 Task: Find connections with filter location Nanchang with filter topic #homeofficewith filter profile language English with filter current company Punjab National Bank with filter school Shanmugha Arts, Science, Technology and Research Academy with filter industry Biotechnology Research with filter service category User Experience Writing with filter keywords title Customer Support
Action: Mouse moved to (329, 218)
Screenshot: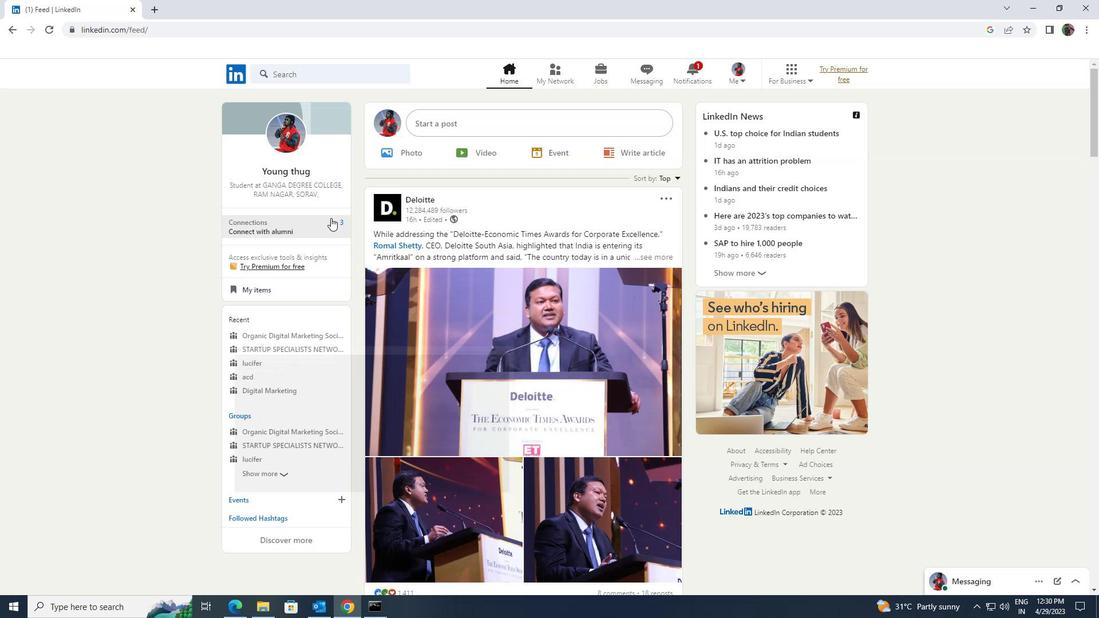 
Action: Mouse pressed left at (329, 218)
Screenshot: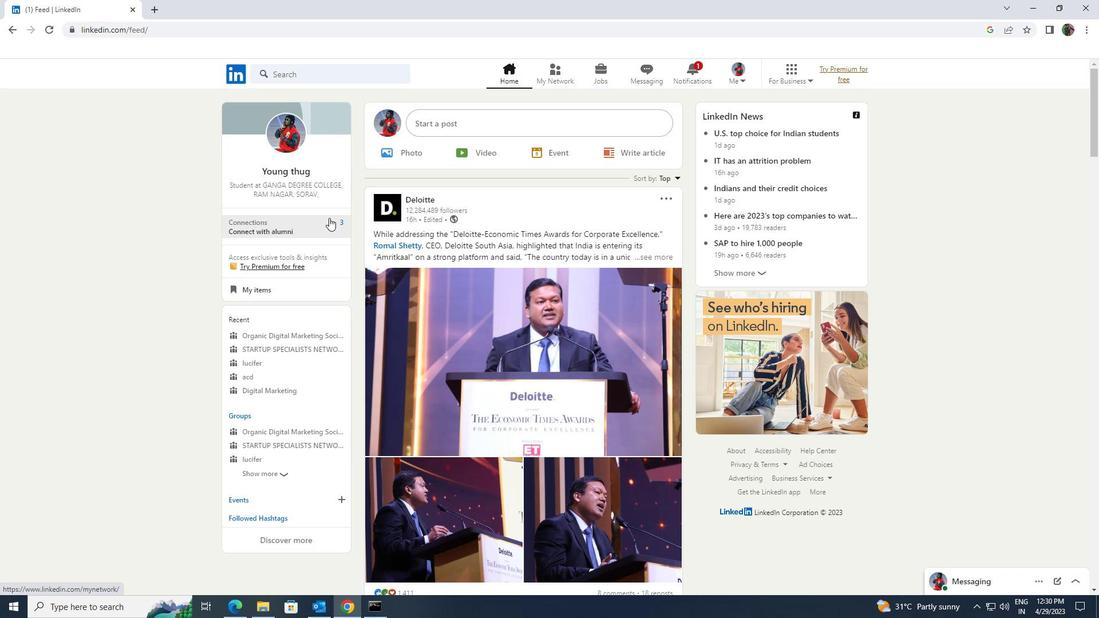 
Action: Mouse moved to (344, 142)
Screenshot: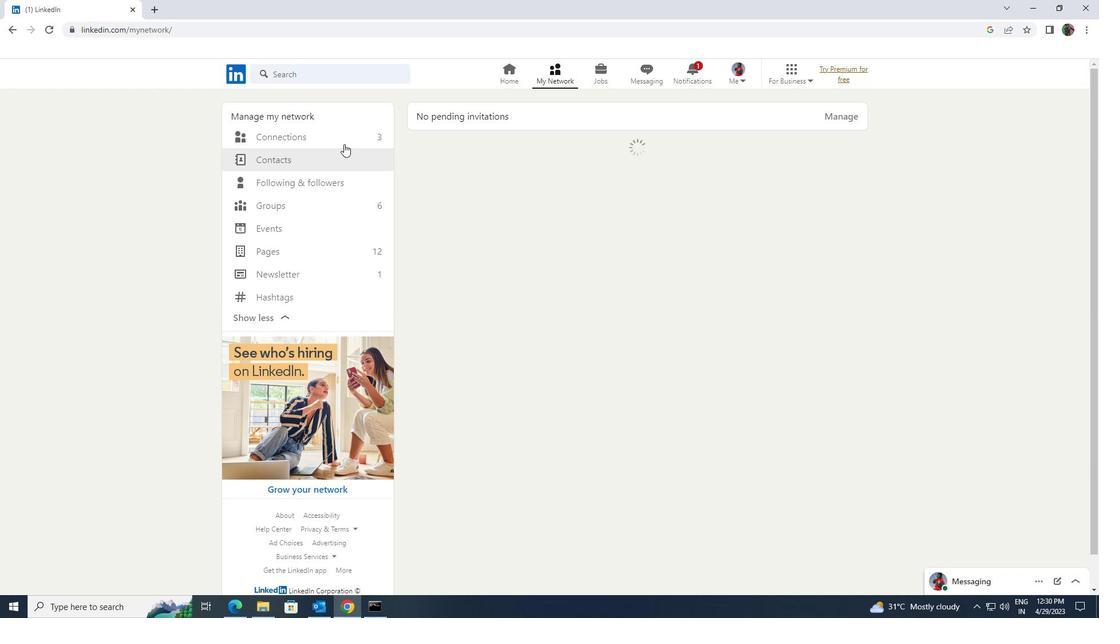 
Action: Mouse pressed left at (344, 142)
Screenshot: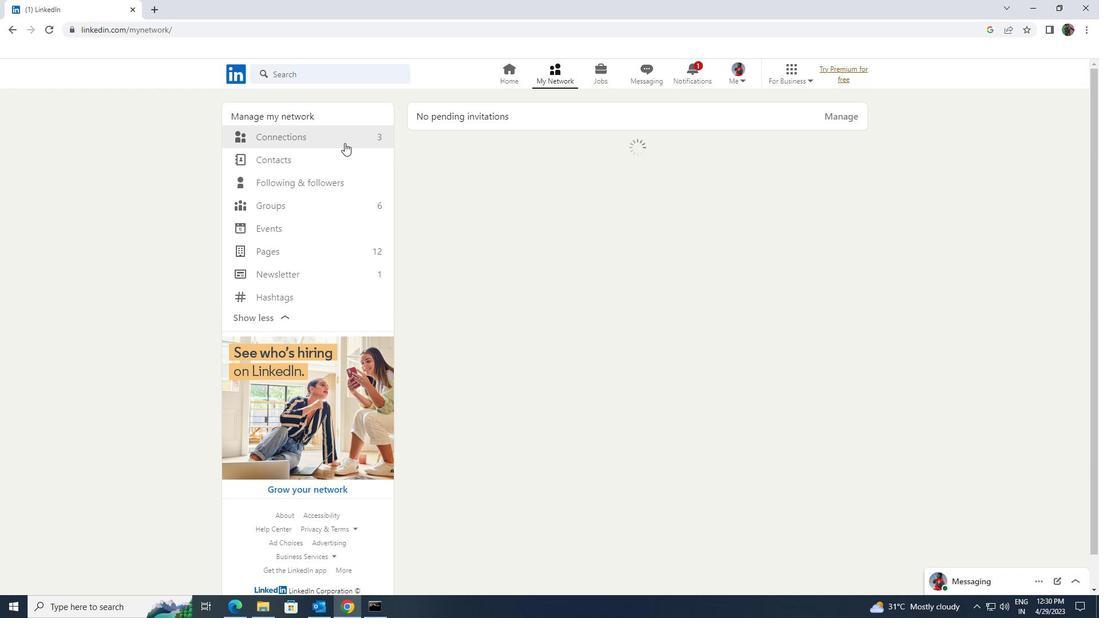
Action: Mouse moved to (612, 139)
Screenshot: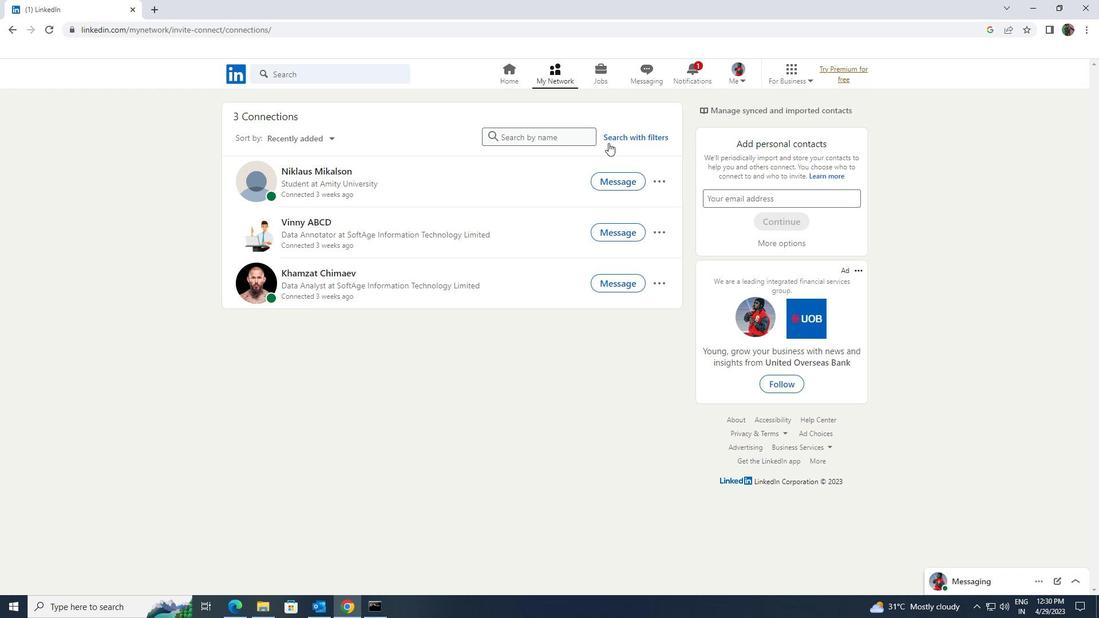 
Action: Mouse pressed left at (612, 139)
Screenshot: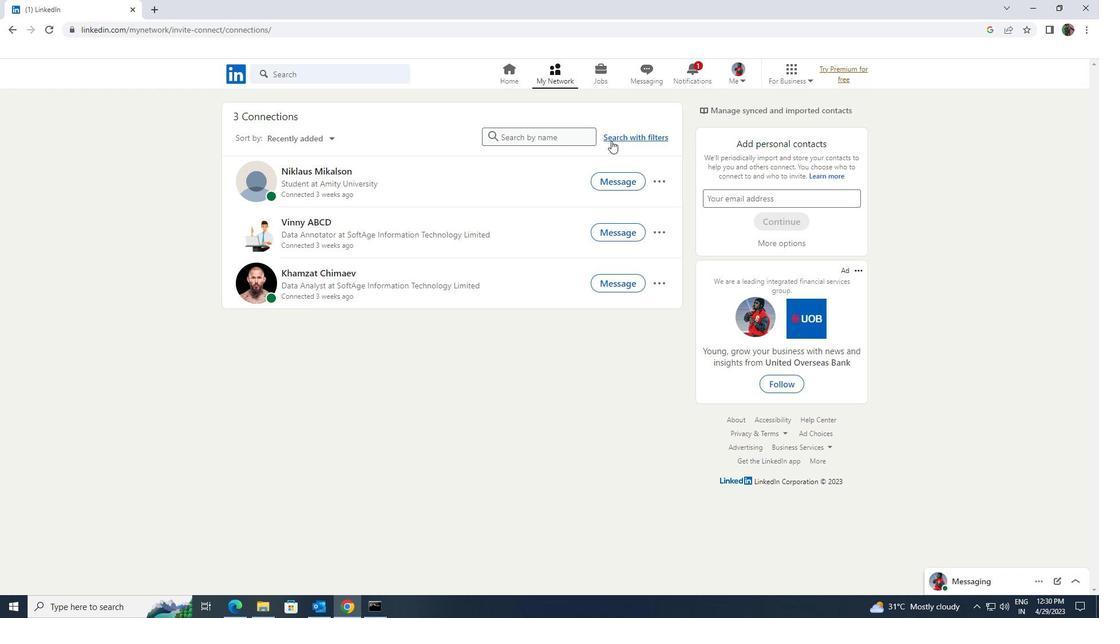 
Action: Mouse moved to (587, 104)
Screenshot: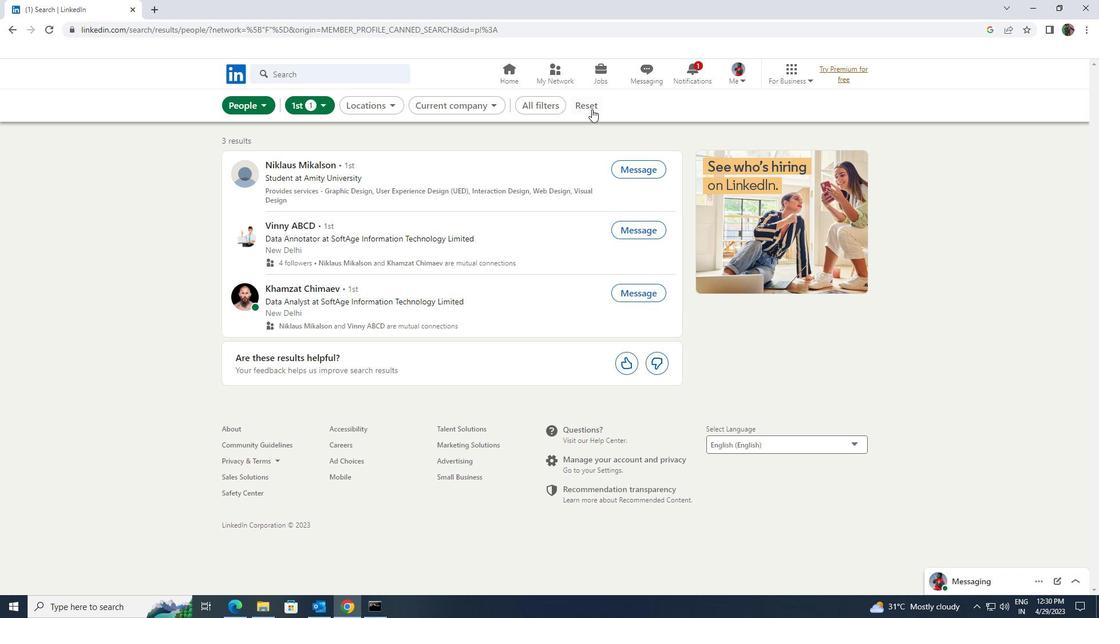 
Action: Mouse pressed left at (587, 104)
Screenshot: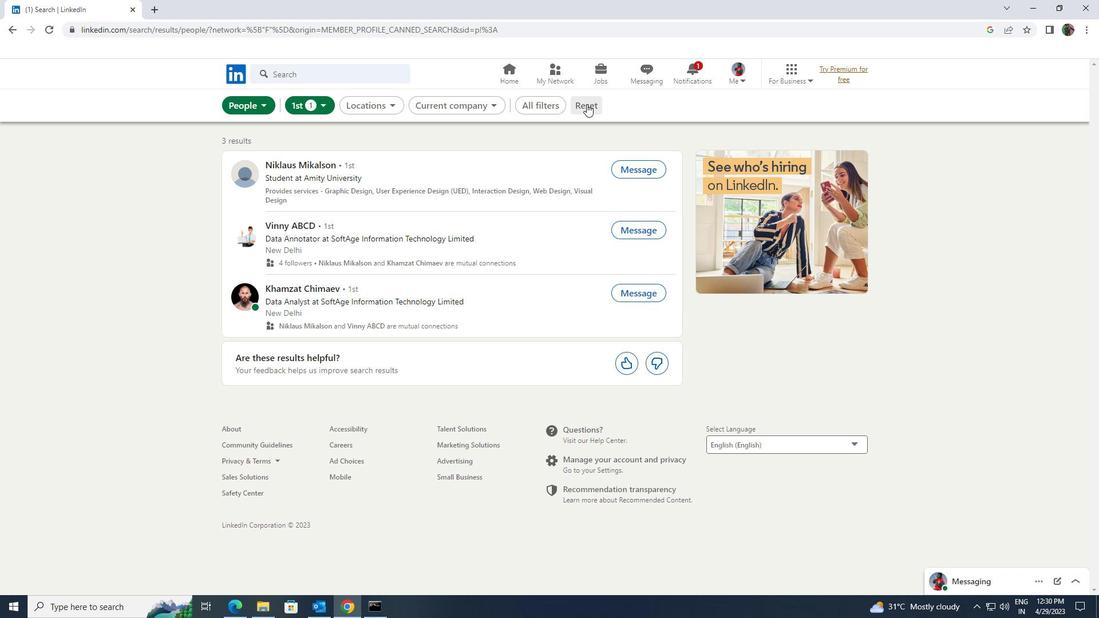 
Action: Mouse moved to (577, 98)
Screenshot: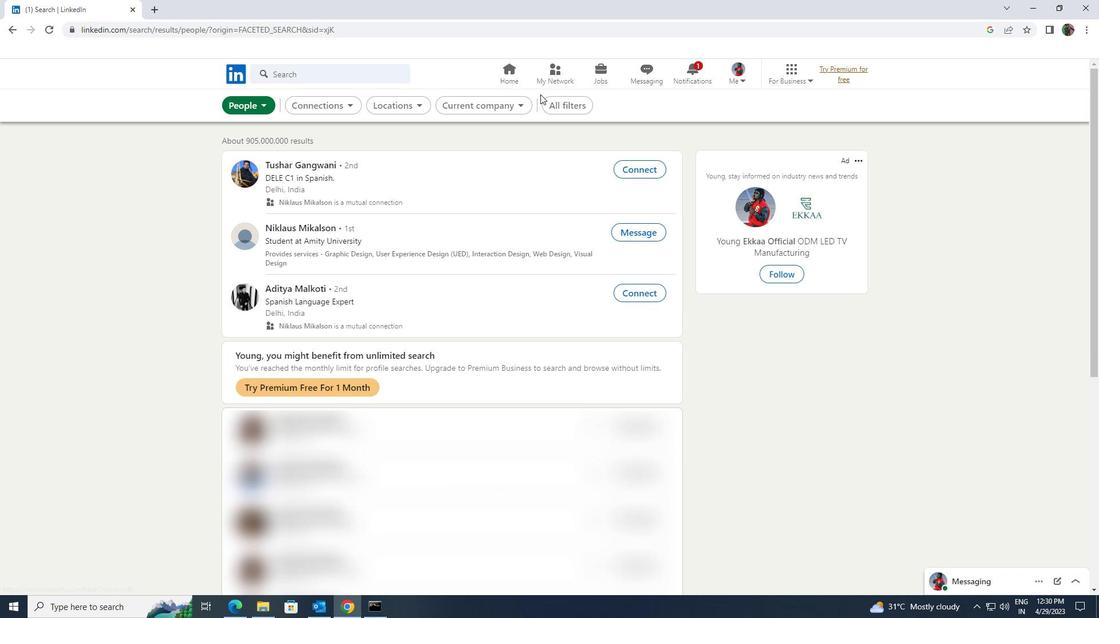 
Action: Mouse pressed left at (577, 98)
Screenshot: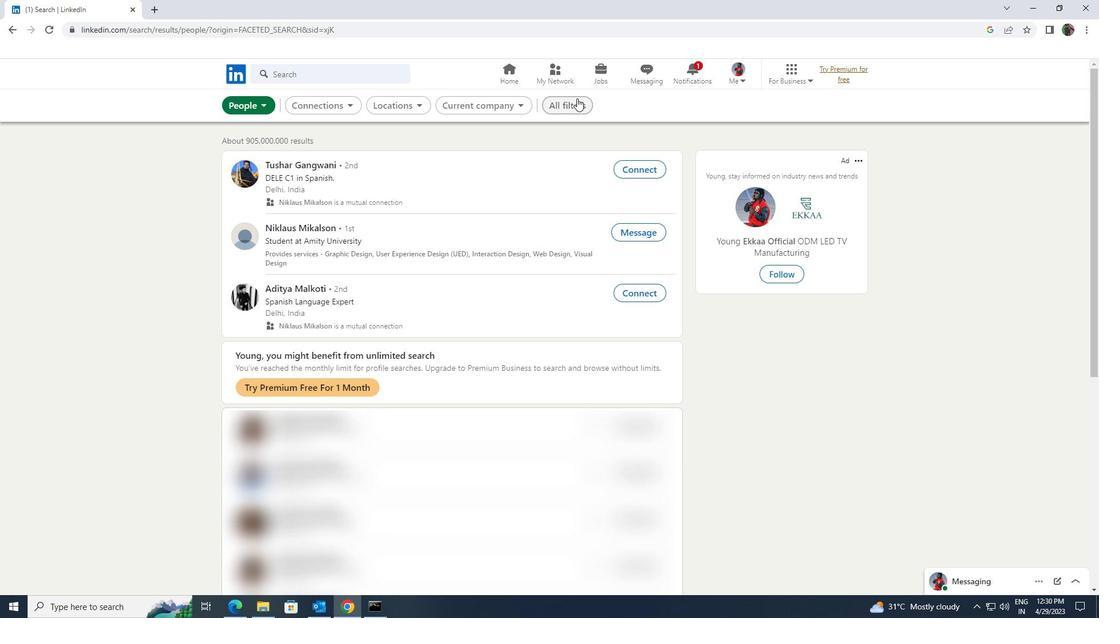 
Action: Mouse moved to (863, 289)
Screenshot: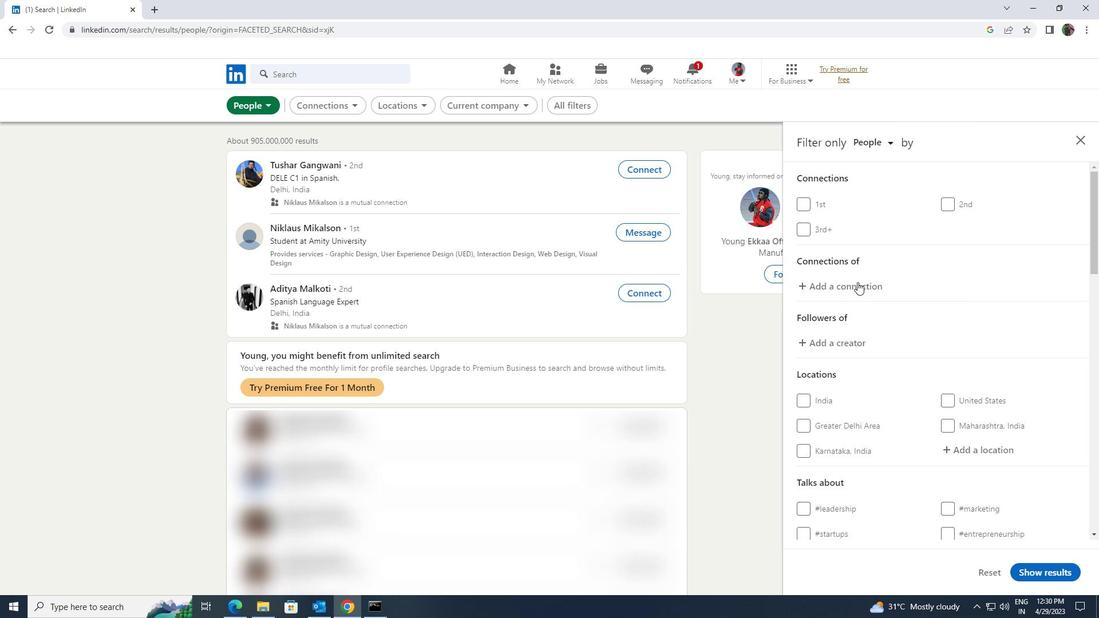 
Action: Mouse scrolled (863, 288) with delta (0, 0)
Screenshot: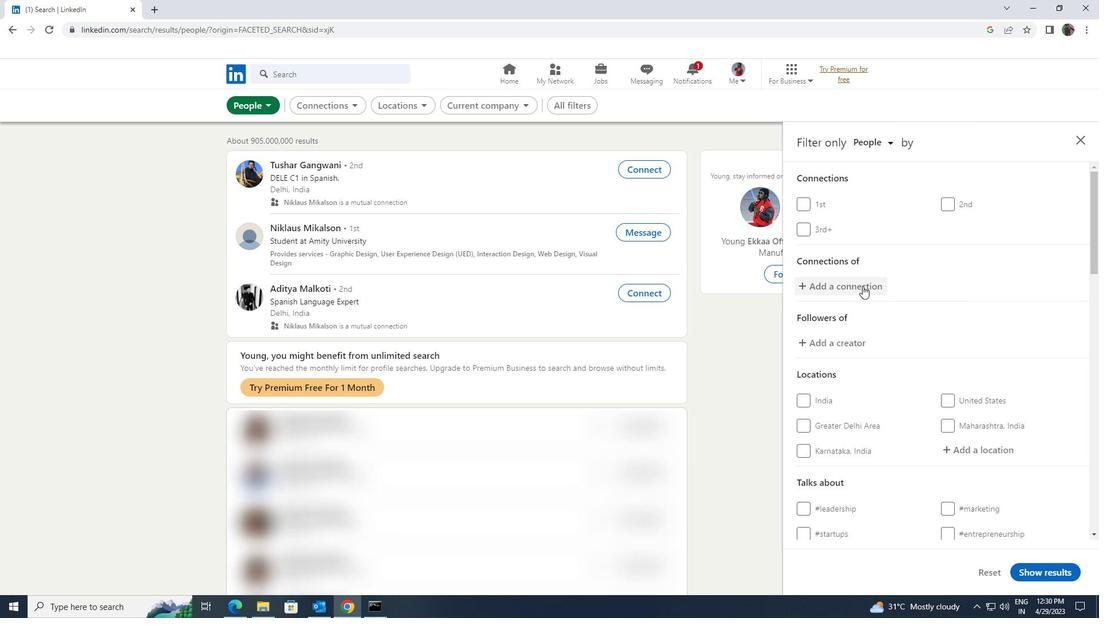 
Action: Mouse scrolled (863, 288) with delta (0, 0)
Screenshot: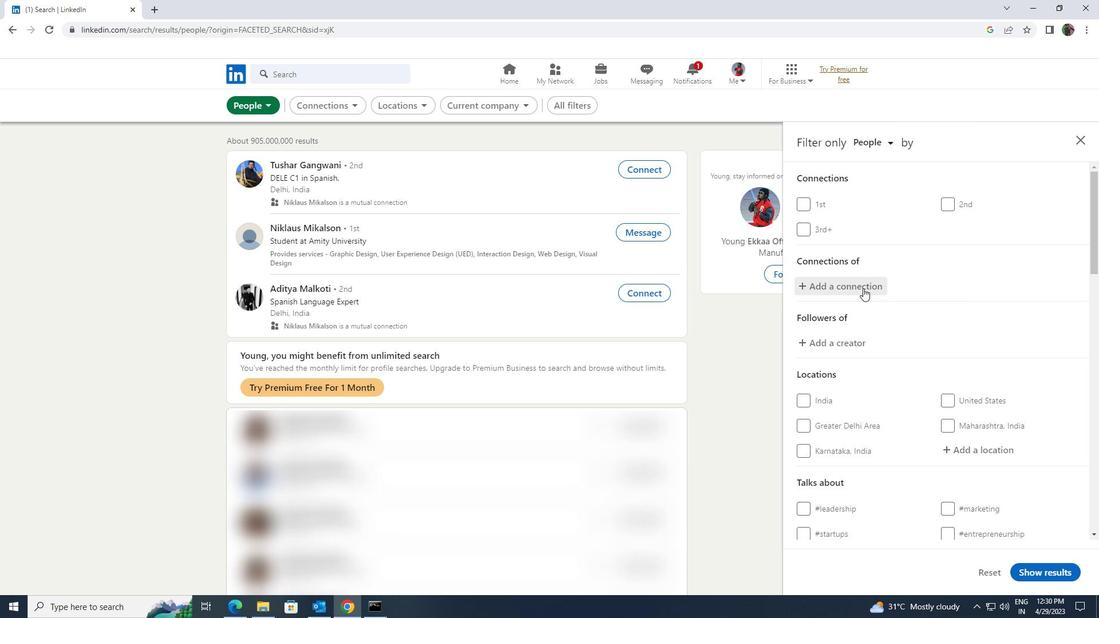 
Action: Mouse scrolled (863, 288) with delta (0, 0)
Screenshot: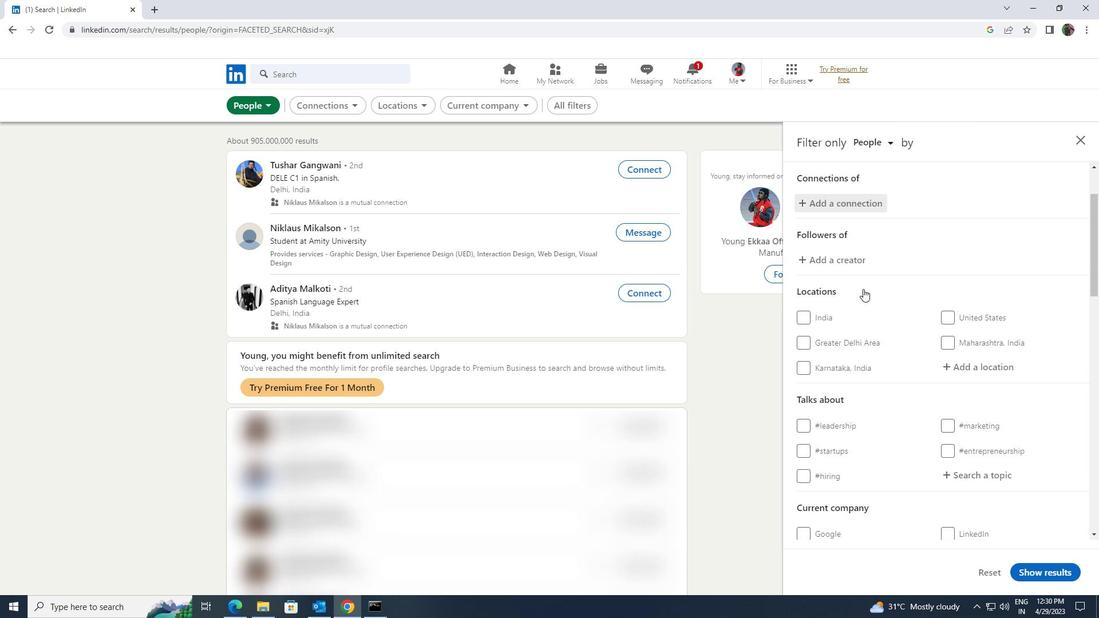 
Action: Mouse moved to (957, 278)
Screenshot: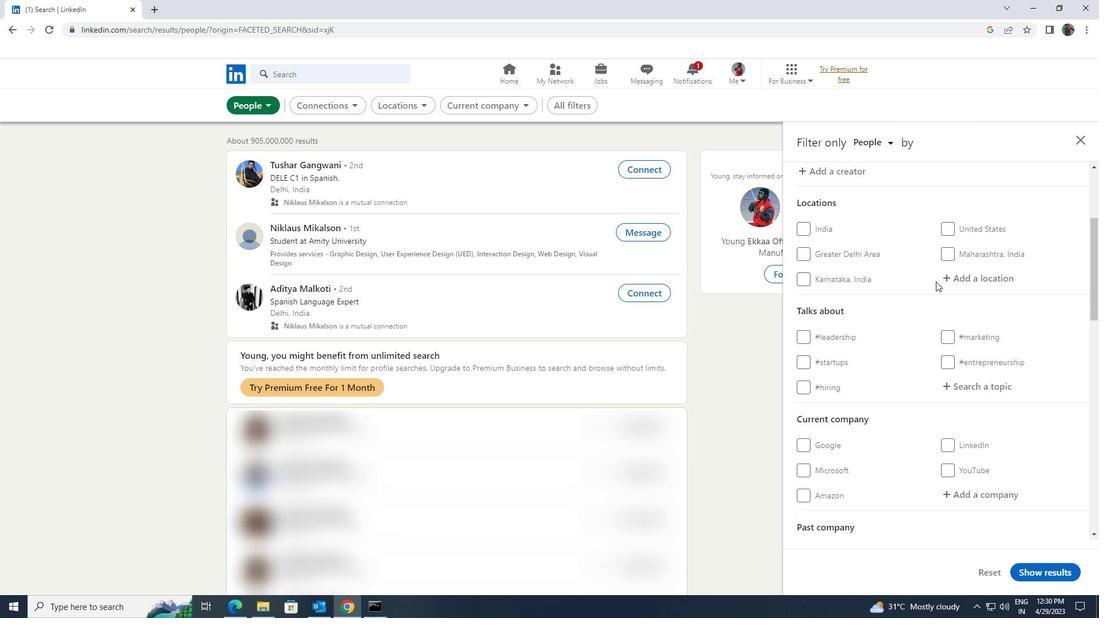 
Action: Mouse pressed left at (957, 278)
Screenshot: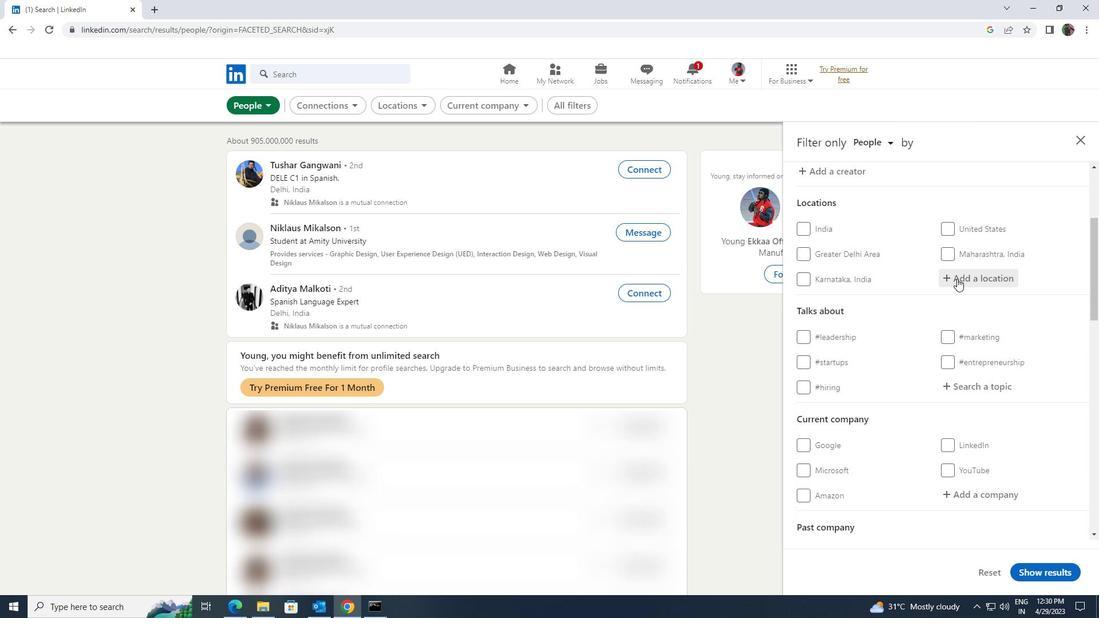 
Action: Mouse moved to (957, 277)
Screenshot: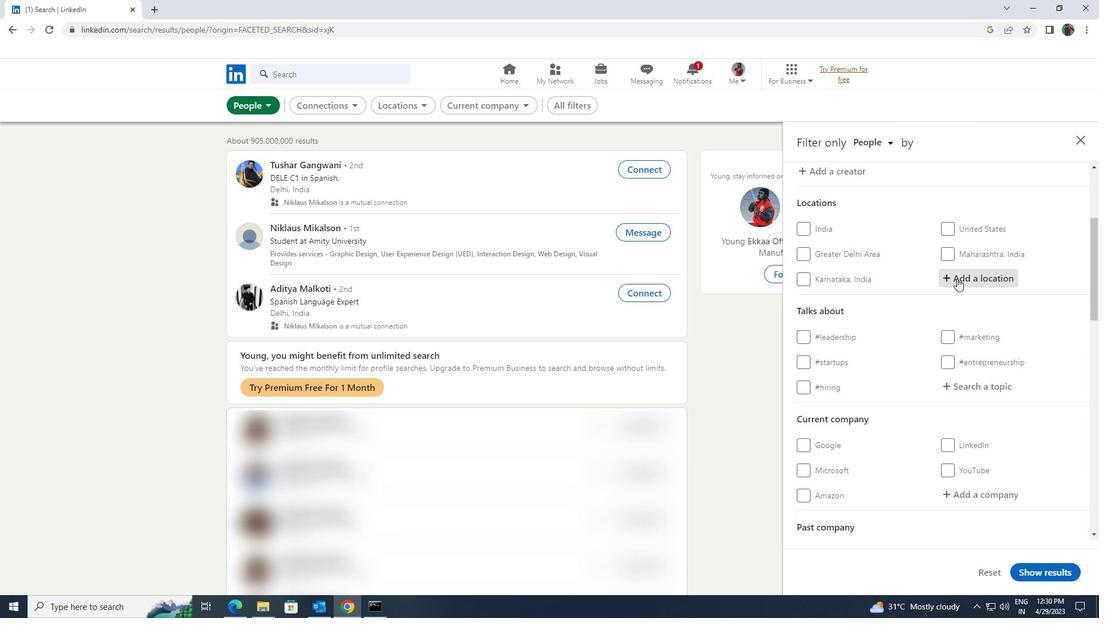 
Action: Key pressed <Key.shift><Key.shift><Key.shift><Key.shift>NANCH
Screenshot: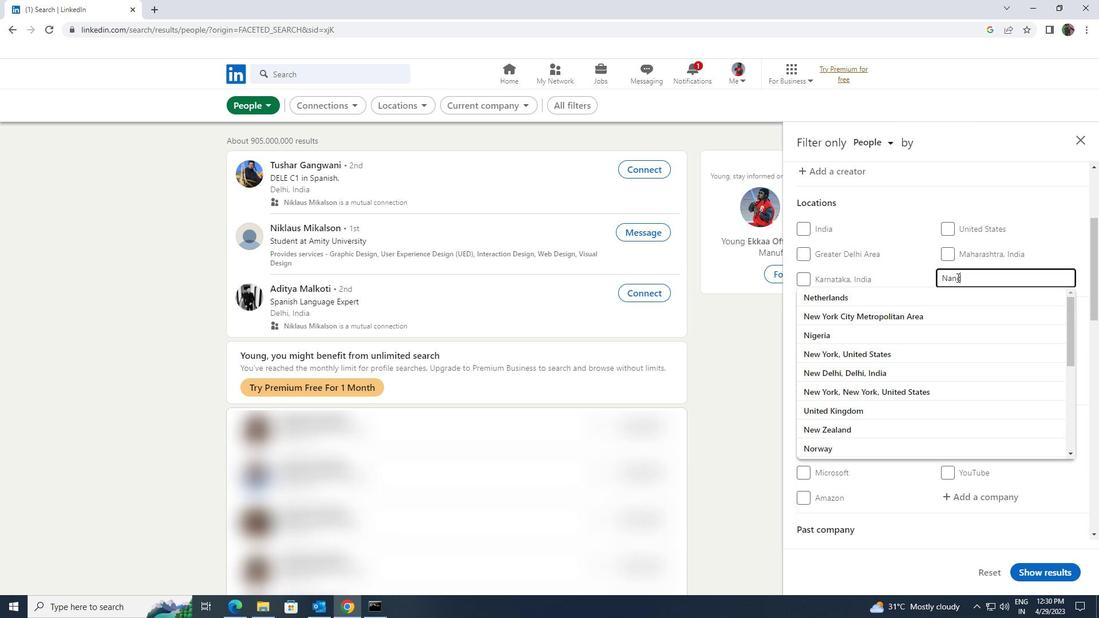 
Action: Mouse moved to (953, 290)
Screenshot: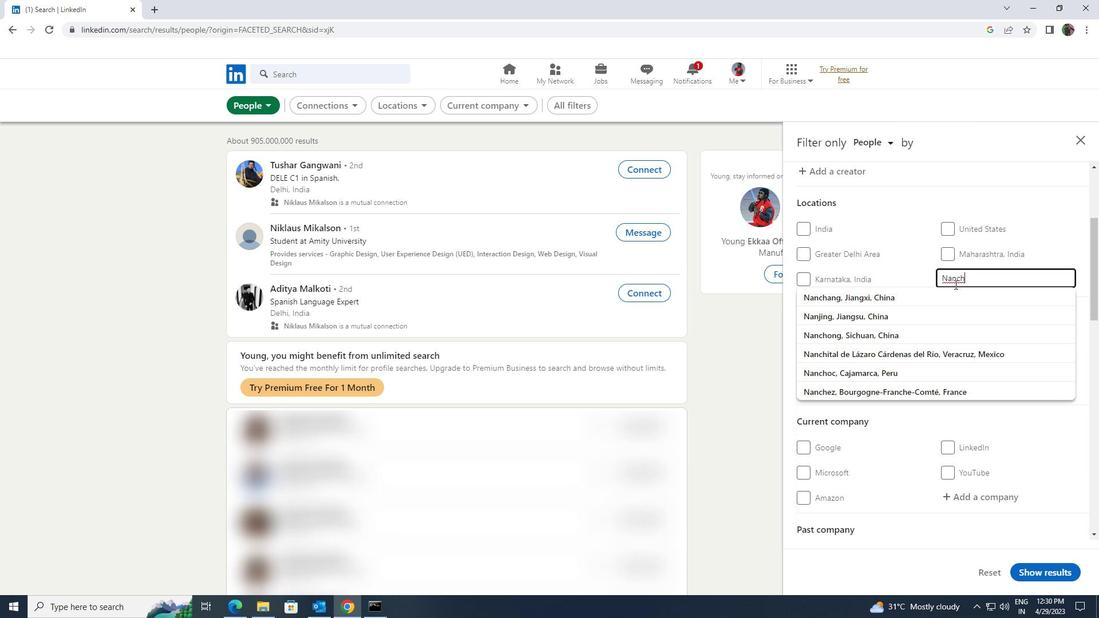
Action: Mouse pressed left at (953, 290)
Screenshot: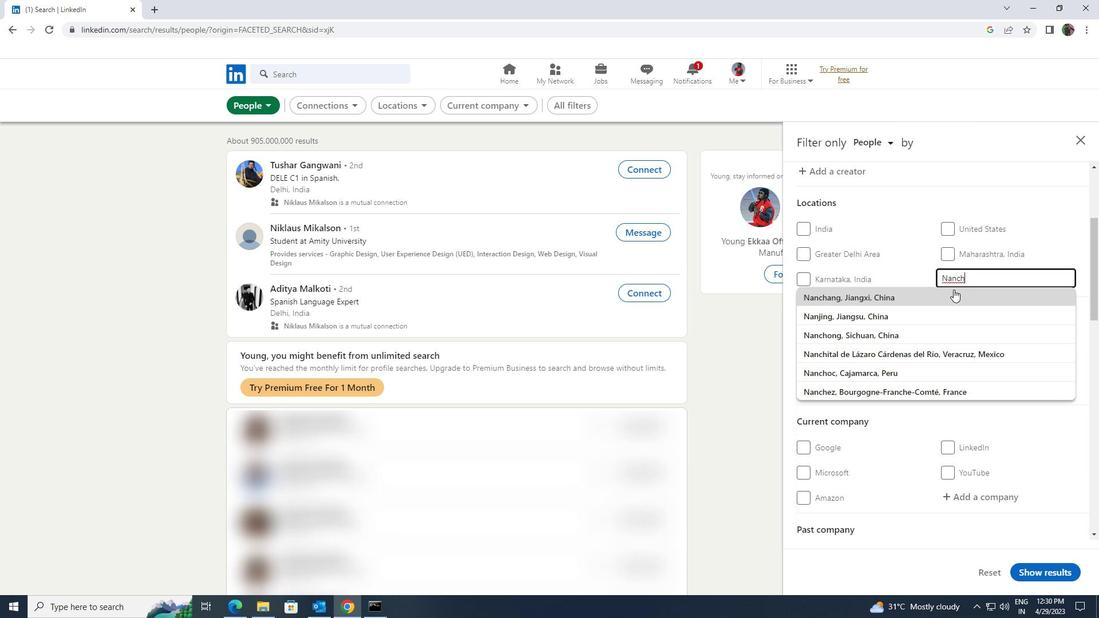 
Action: Mouse scrolled (953, 289) with delta (0, 0)
Screenshot: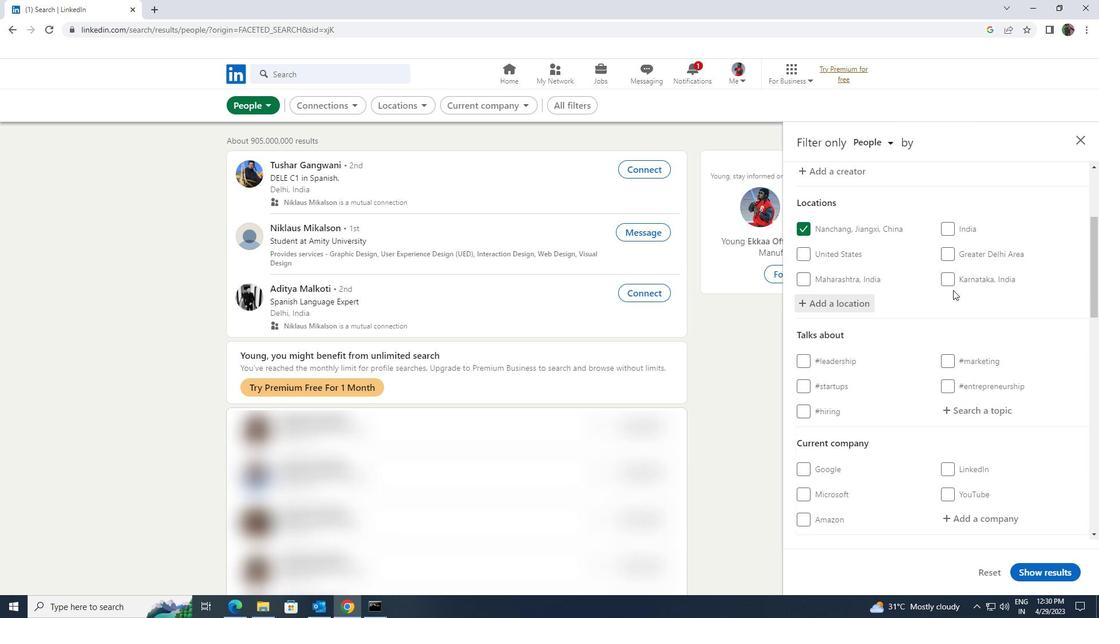 
Action: Mouse scrolled (953, 289) with delta (0, 0)
Screenshot: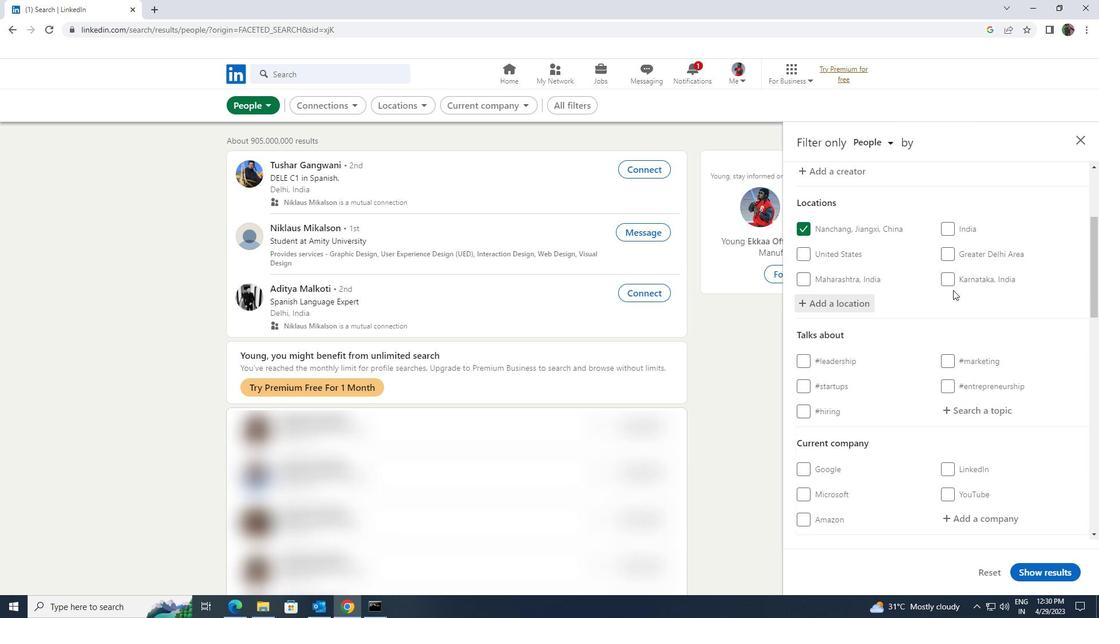 
Action: Mouse moved to (961, 296)
Screenshot: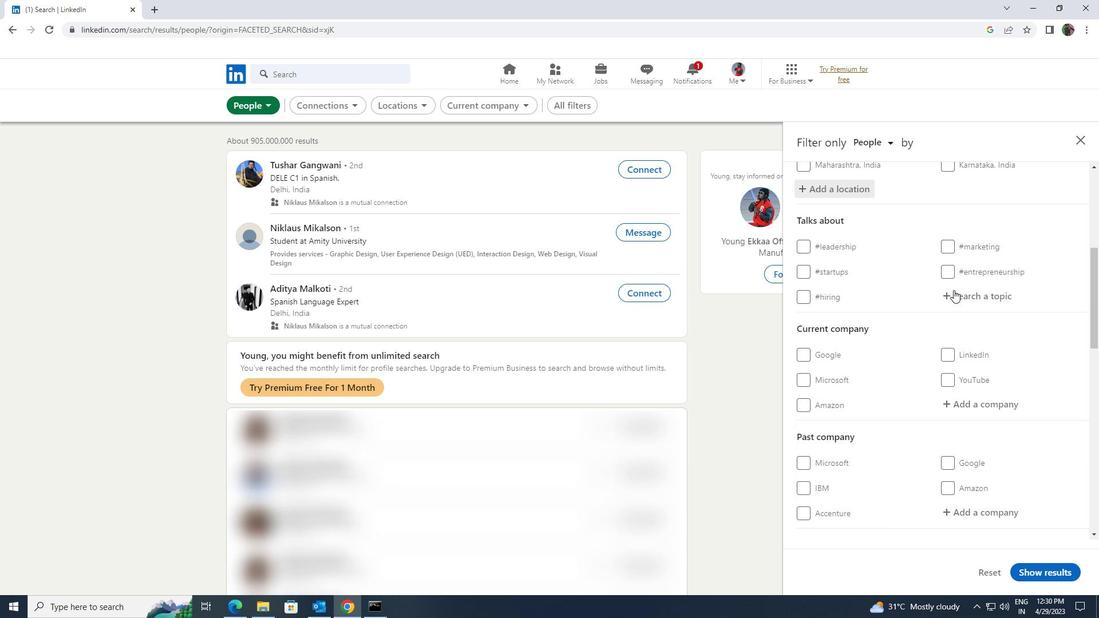 
Action: Mouse pressed left at (961, 296)
Screenshot: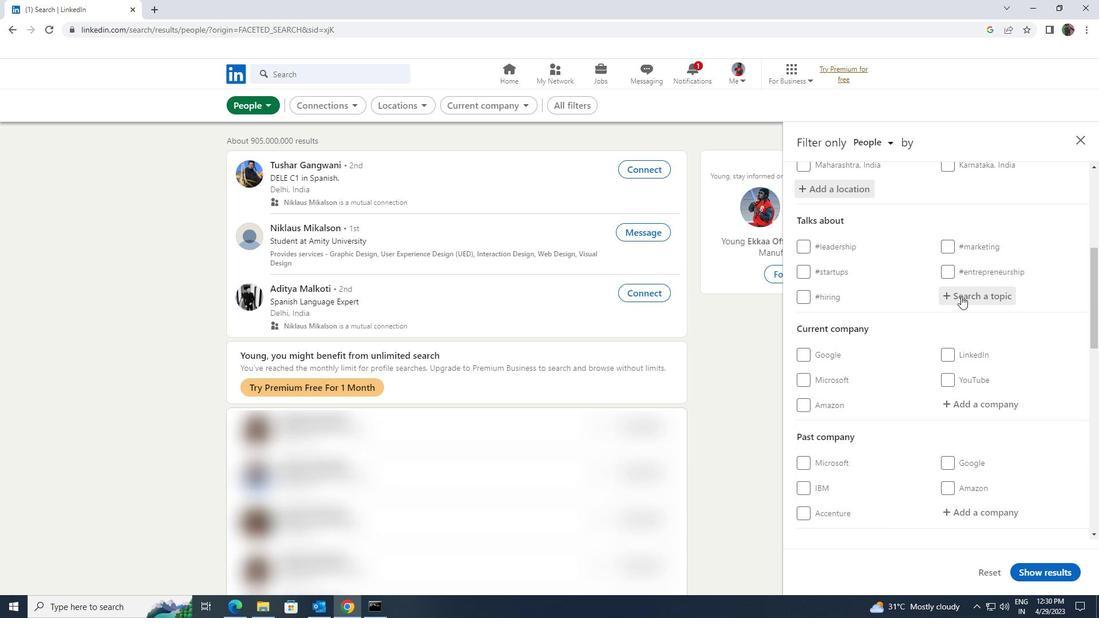 
Action: Key pressed <Key.shift><Key.shift><Key.shift><Key.shift><Key.shift><Key.shift>HOMEOFFI
Screenshot: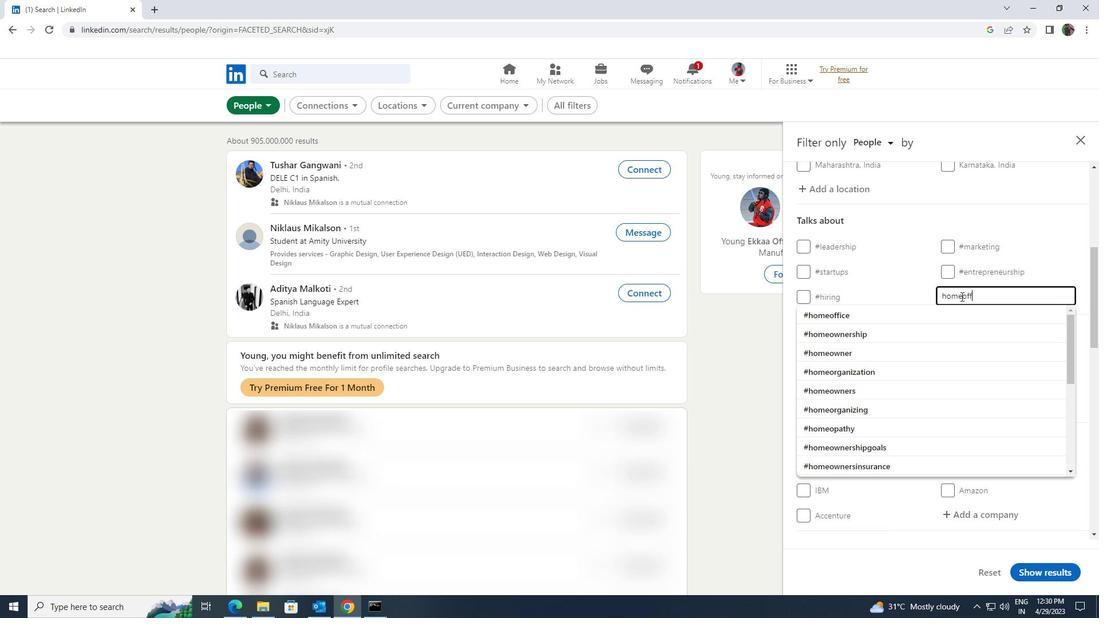
Action: Mouse moved to (961, 316)
Screenshot: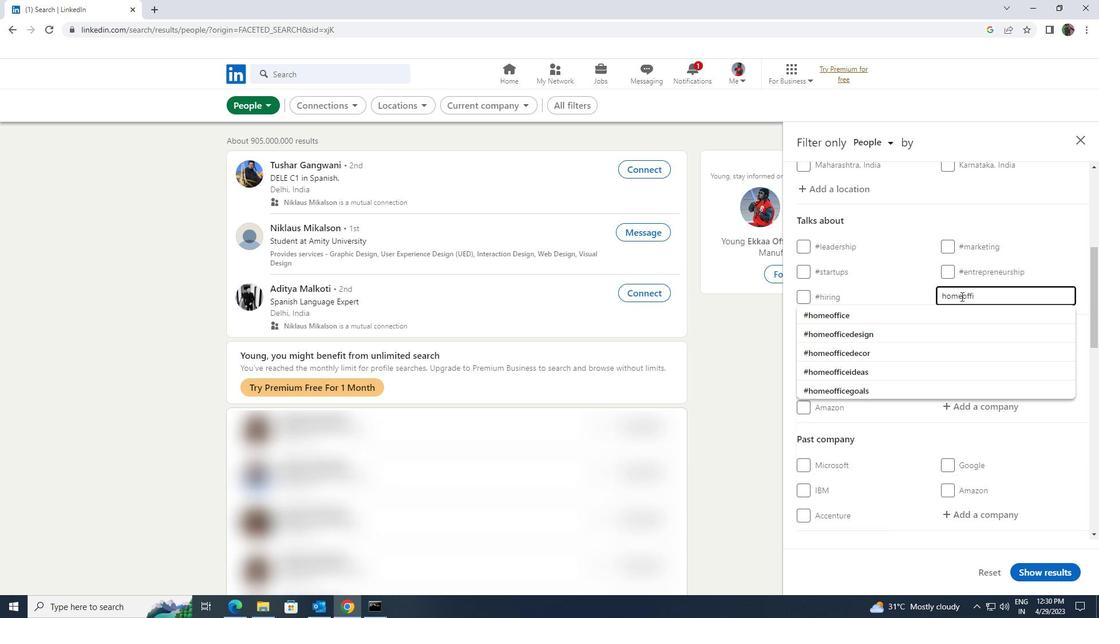 
Action: Mouse pressed left at (961, 316)
Screenshot: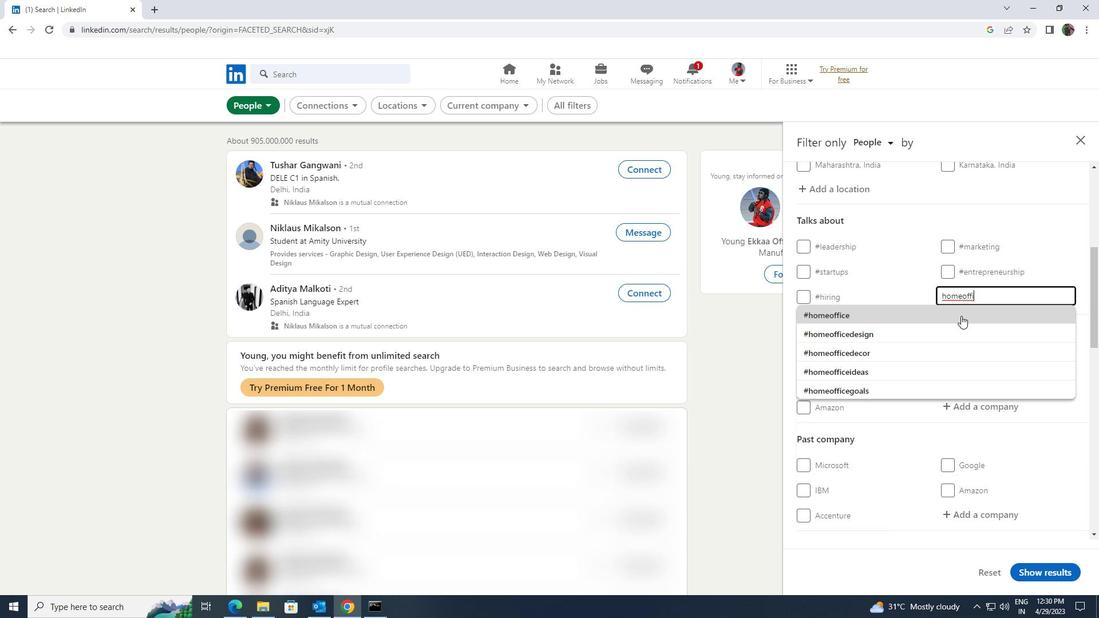 
Action: Mouse scrolled (961, 315) with delta (0, 0)
Screenshot: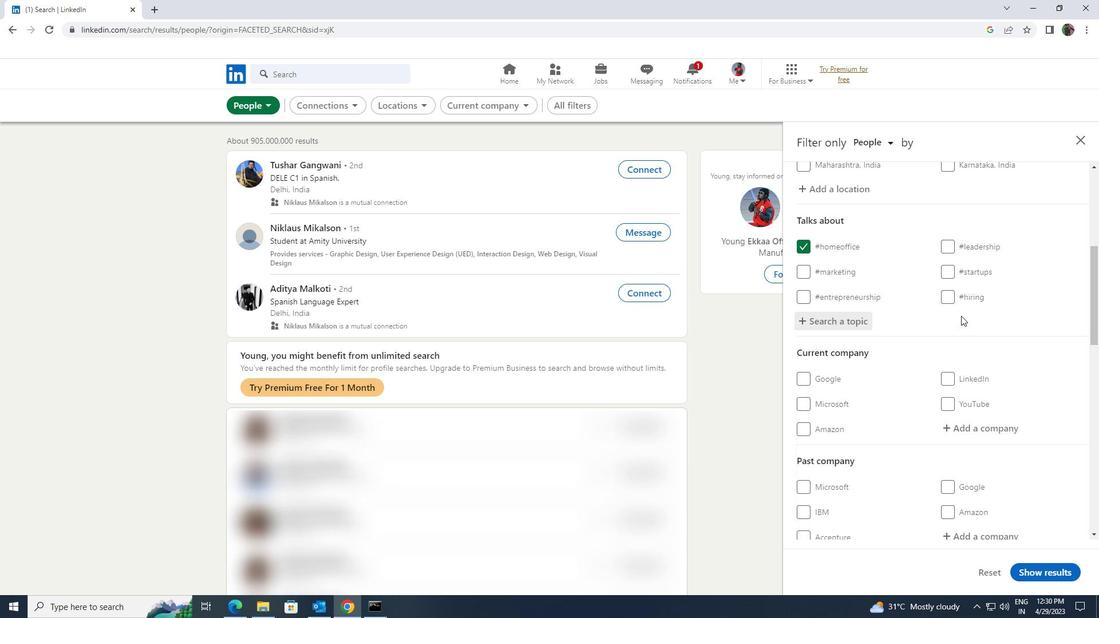 
Action: Mouse scrolled (961, 315) with delta (0, 0)
Screenshot: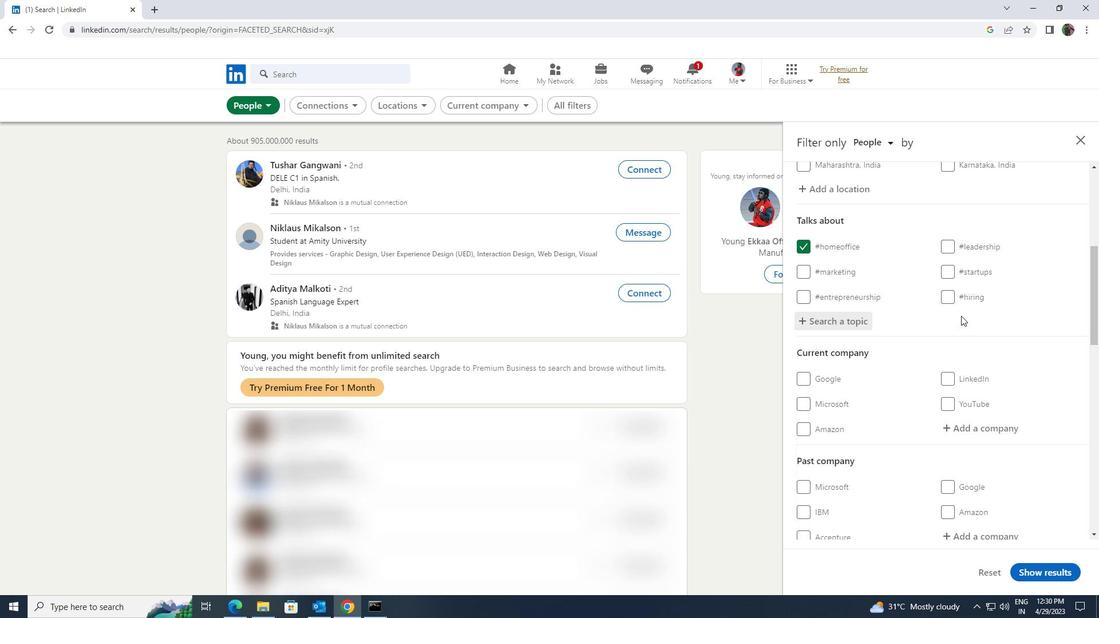 
Action: Mouse scrolled (961, 315) with delta (0, 0)
Screenshot: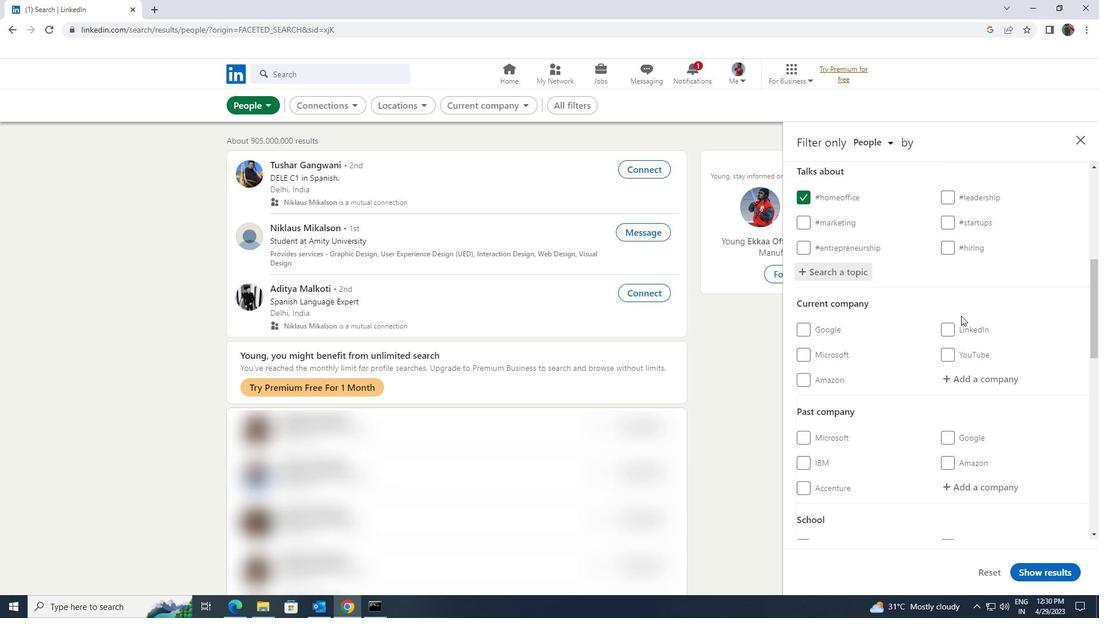 
Action: Mouse scrolled (961, 315) with delta (0, 0)
Screenshot: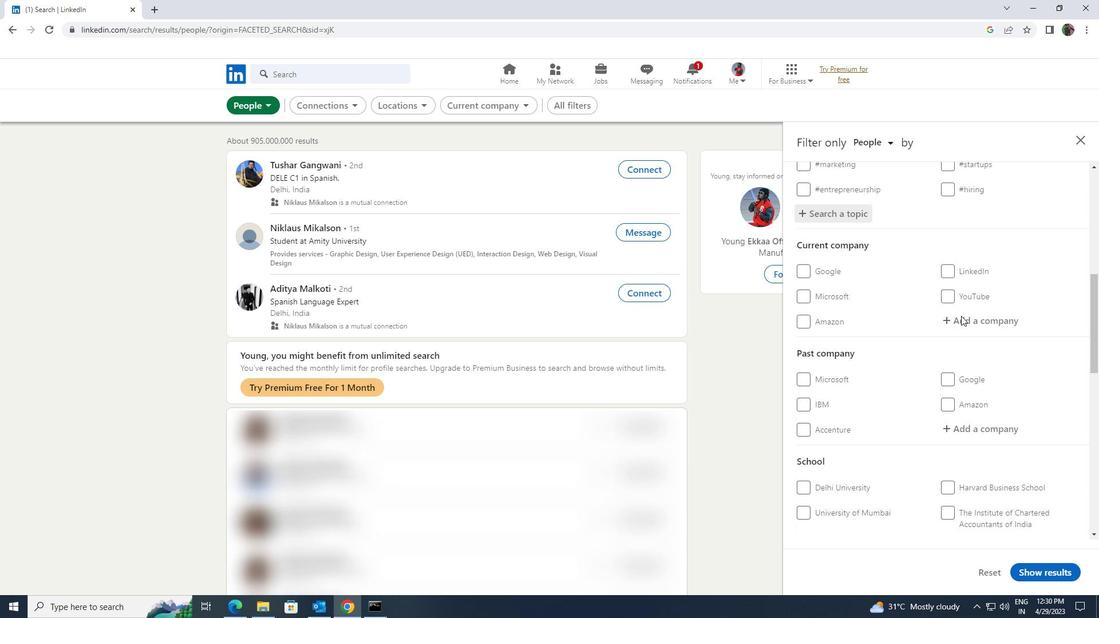 
Action: Mouse scrolled (961, 315) with delta (0, 0)
Screenshot: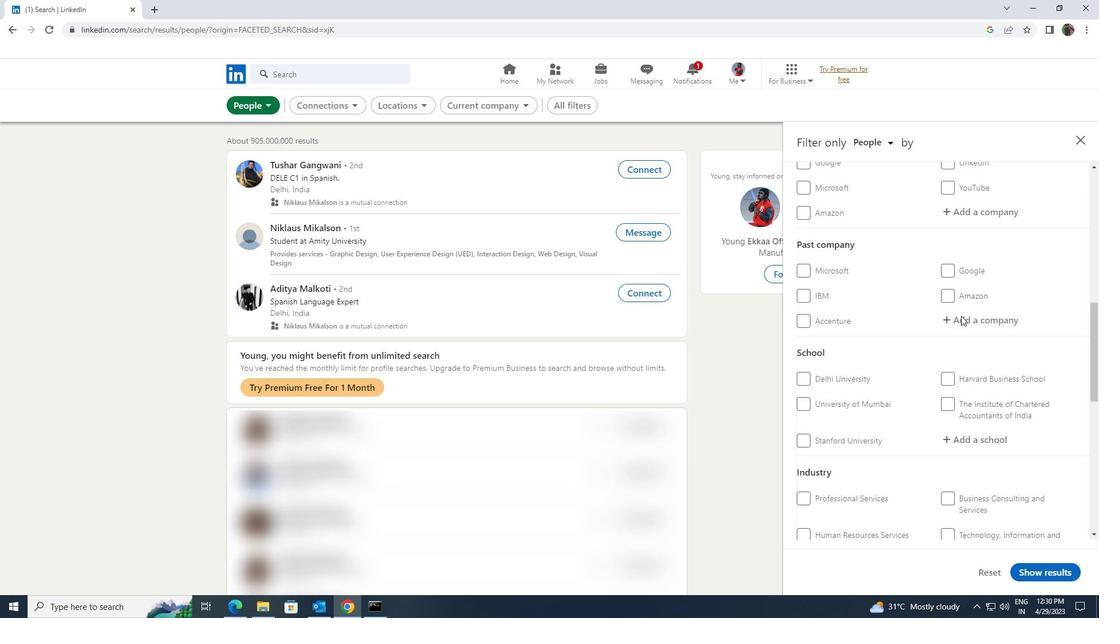 
Action: Mouse scrolled (961, 315) with delta (0, 0)
Screenshot: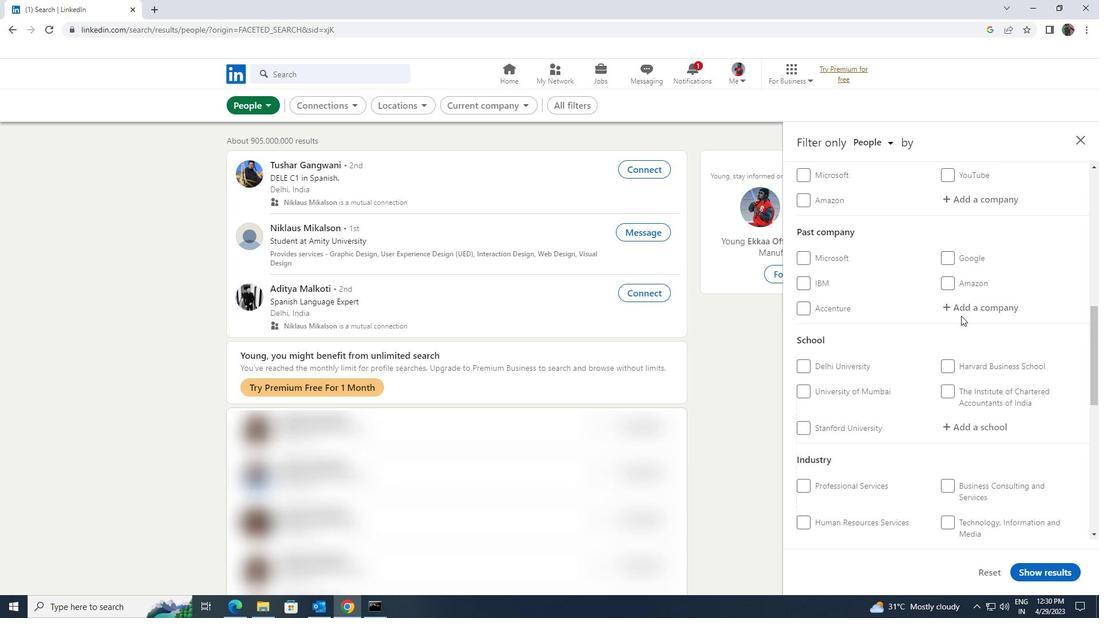
Action: Mouse scrolled (961, 315) with delta (0, 0)
Screenshot: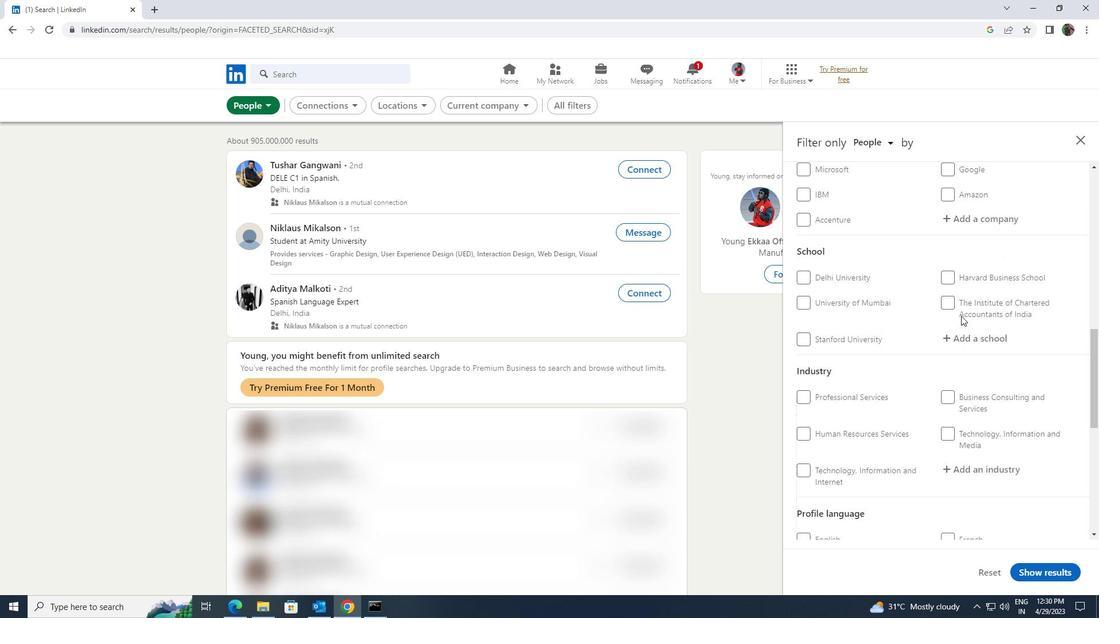 
Action: Mouse scrolled (961, 315) with delta (0, 0)
Screenshot: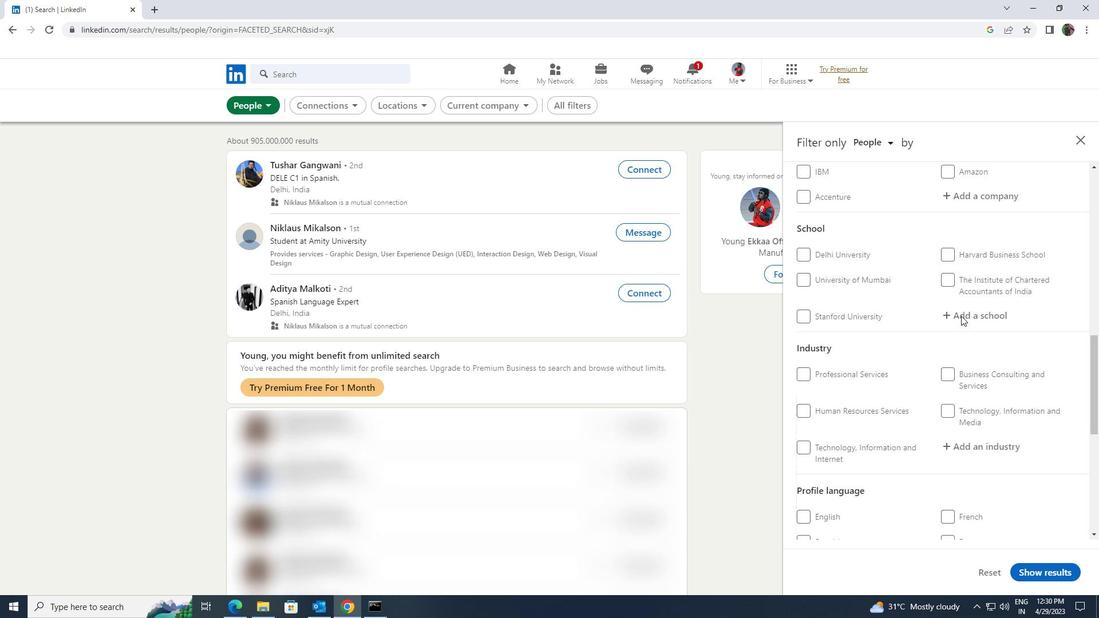 
Action: Mouse moved to (799, 399)
Screenshot: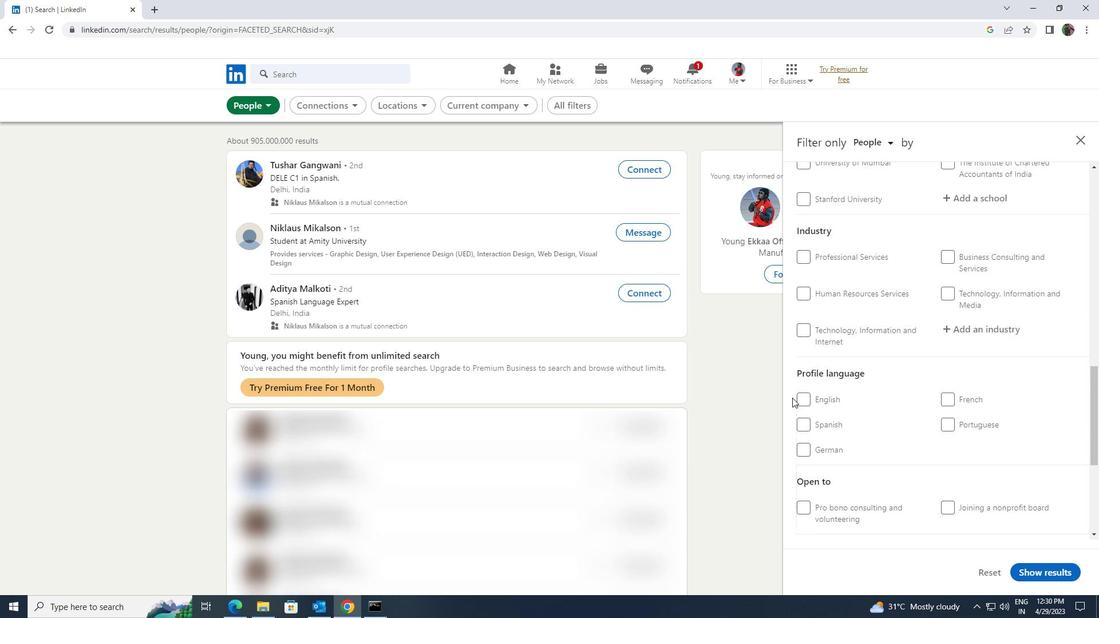
Action: Mouse pressed left at (799, 399)
Screenshot: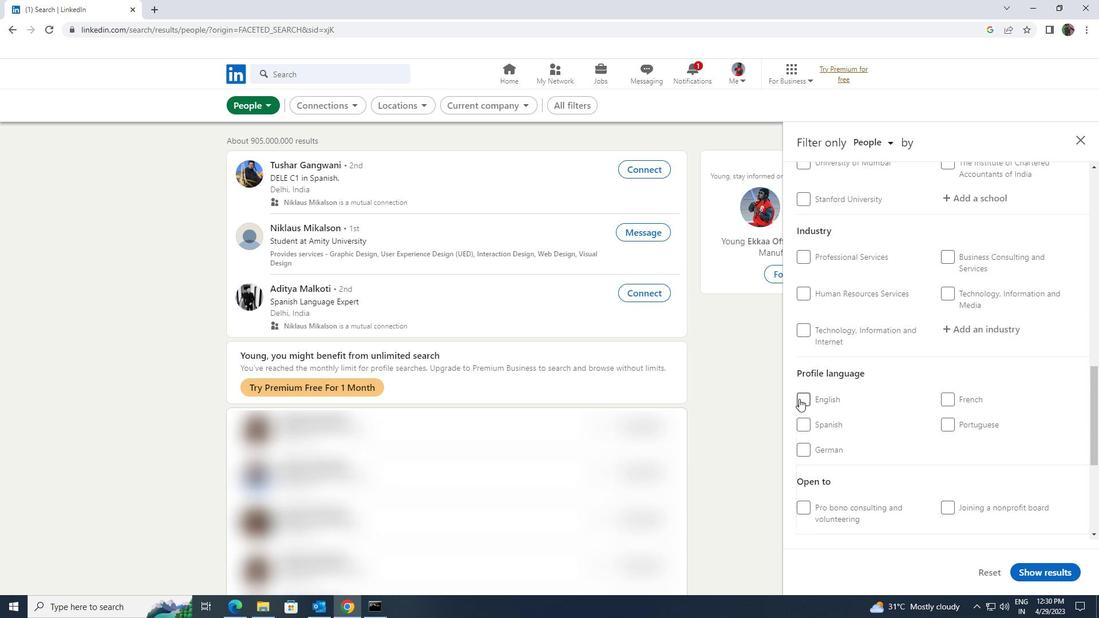 
Action: Mouse moved to (856, 389)
Screenshot: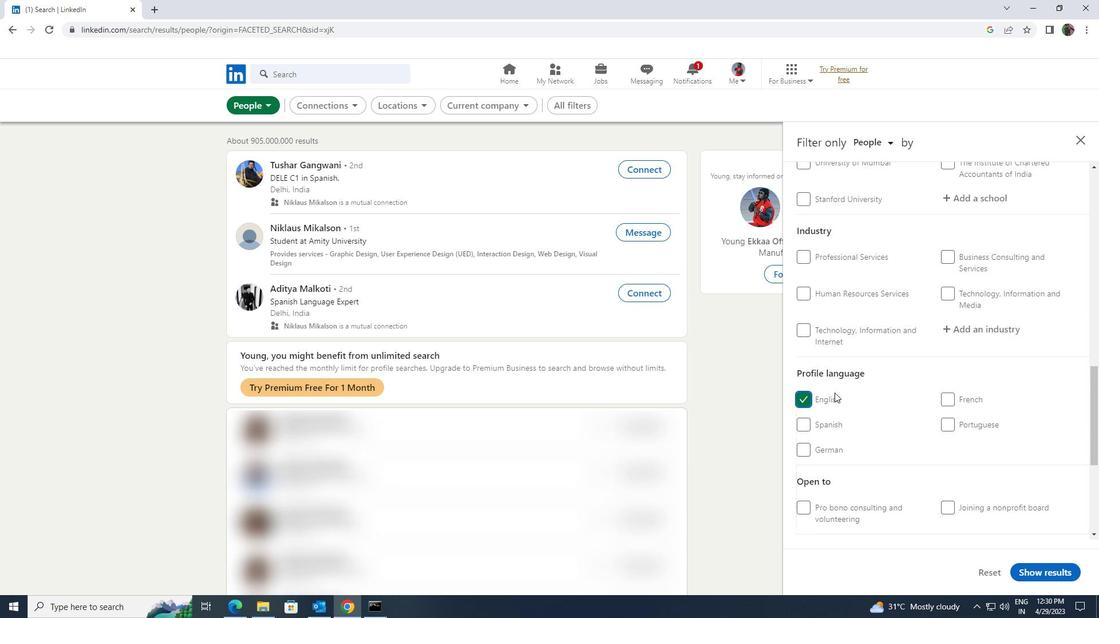 
Action: Mouse scrolled (856, 390) with delta (0, 0)
Screenshot: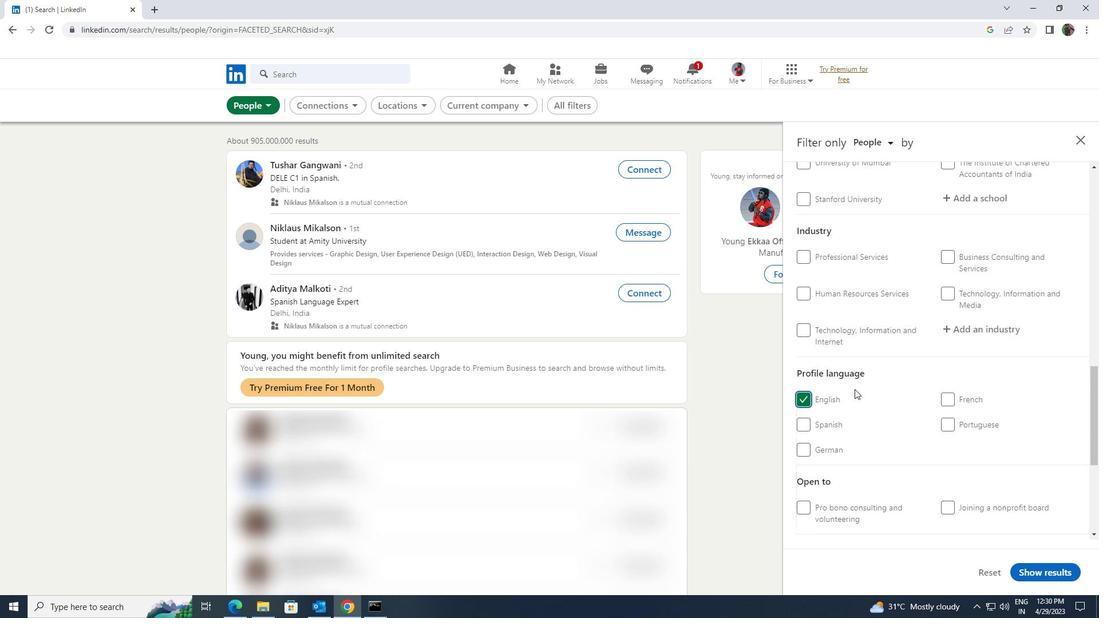 
Action: Mouse scrolled (856, 390) with delta (0, 0)
Screenshot: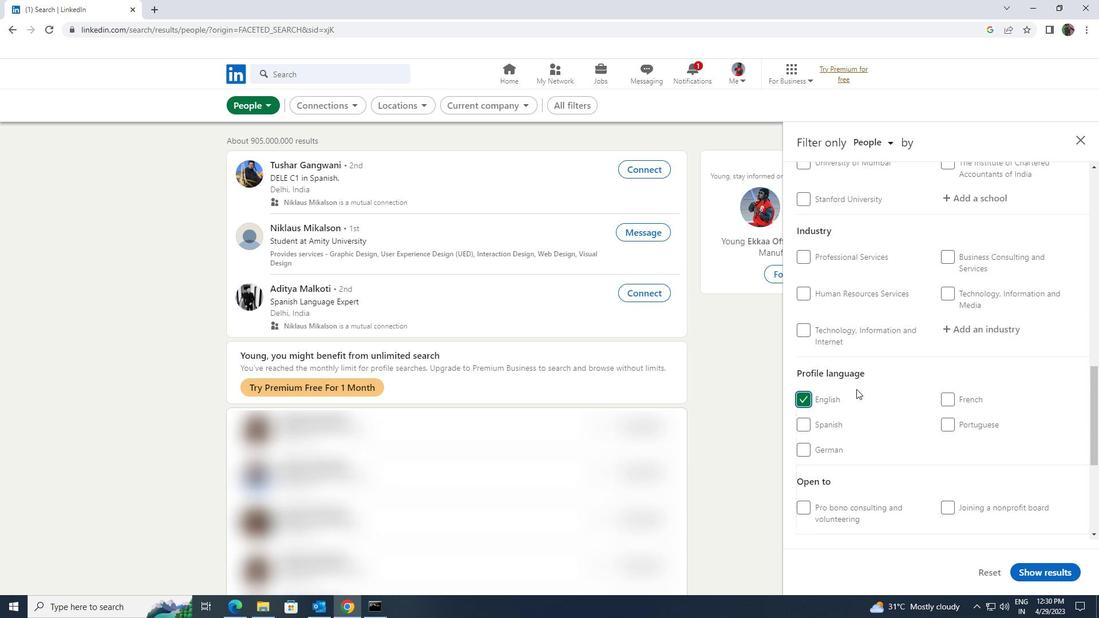 
Action: Mouse moved to (858, 388)
Screenshot: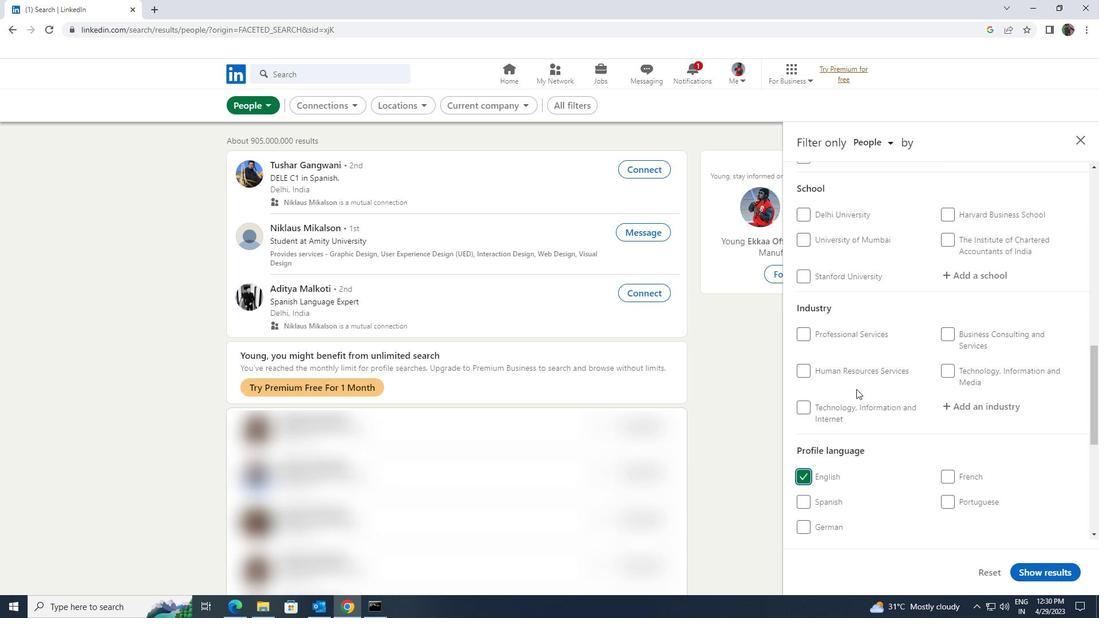 
Action: Mouse scrolled (858, 389) with delta (0, 0)
Screenshot: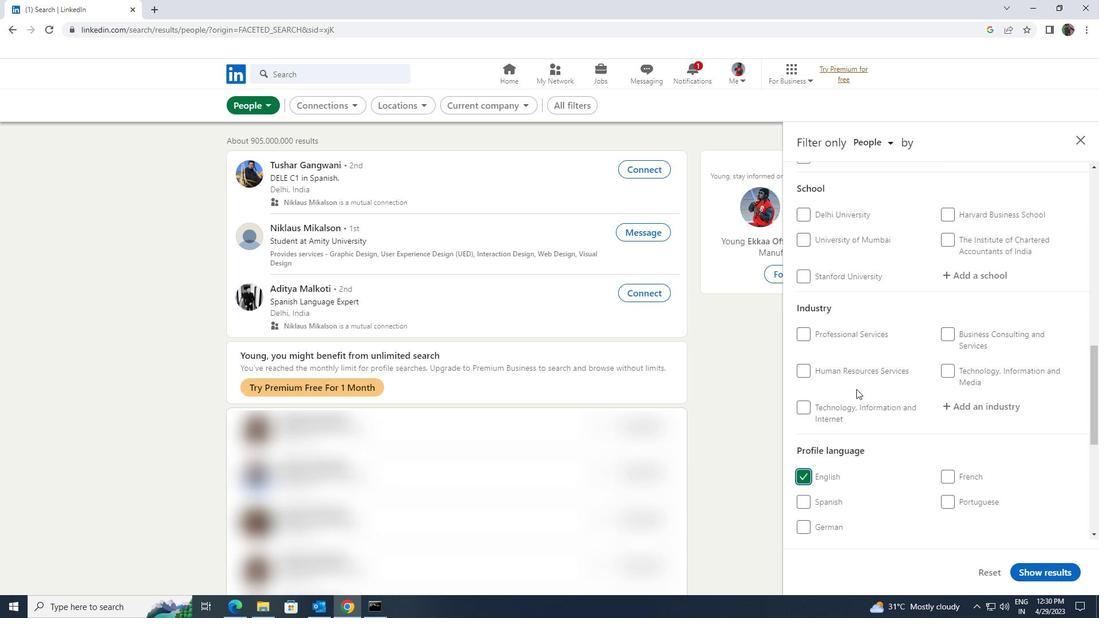 
Action: Mouse scrolled (858, 389) with delta (0, 0)
Screenshot: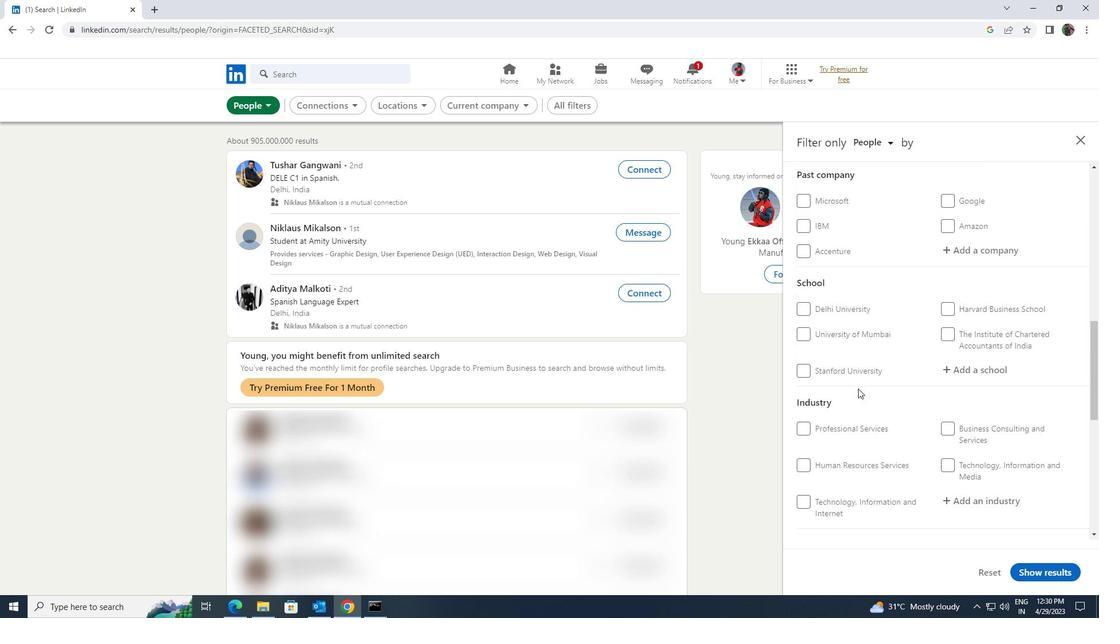 
Action: Mouse scrolled (858, 389) with delta (0, 0)
Screenshot: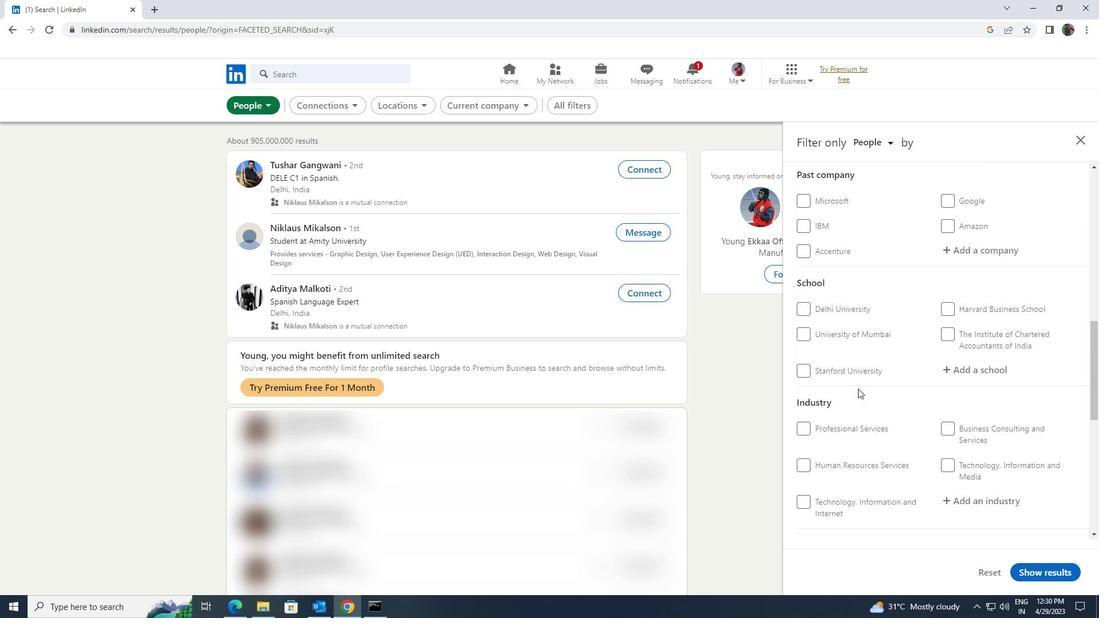 
Action: Mouse scrolled (858, 389) with delta (0, 0)
Screenshot: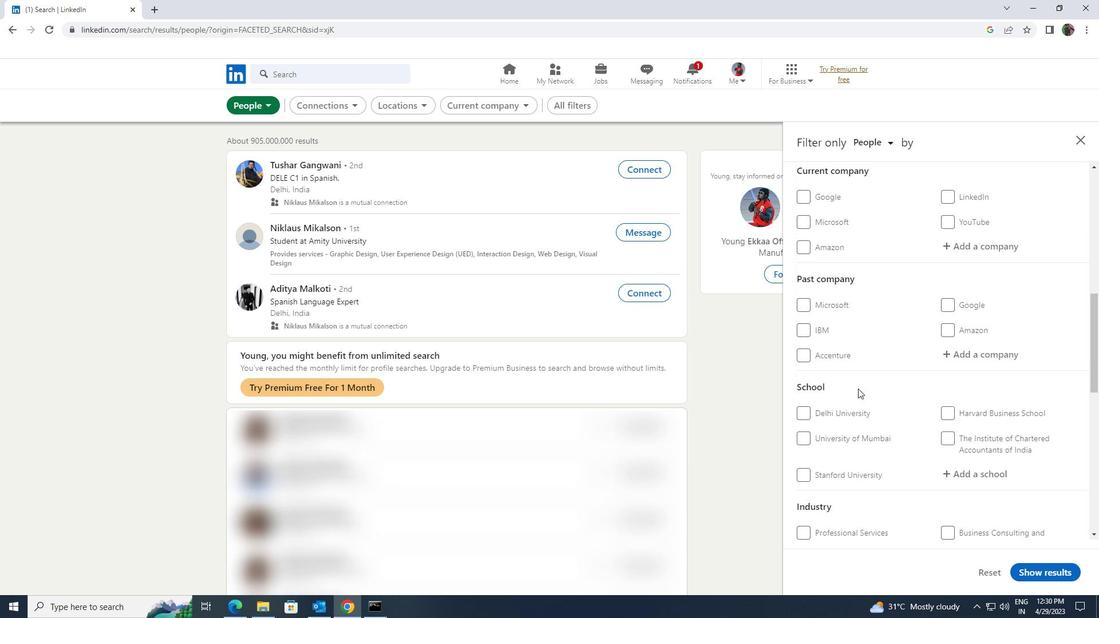
Action: Mouse moved to (947, 307)
Screenshot: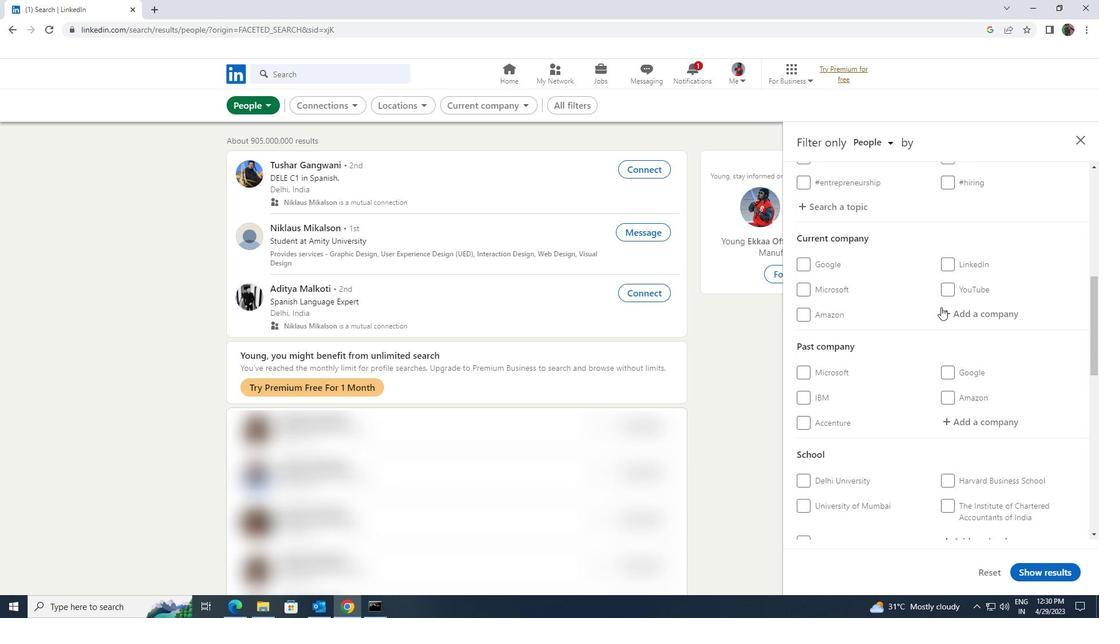 
Action: Mouse pressed left at (947, 307)
Screenshot: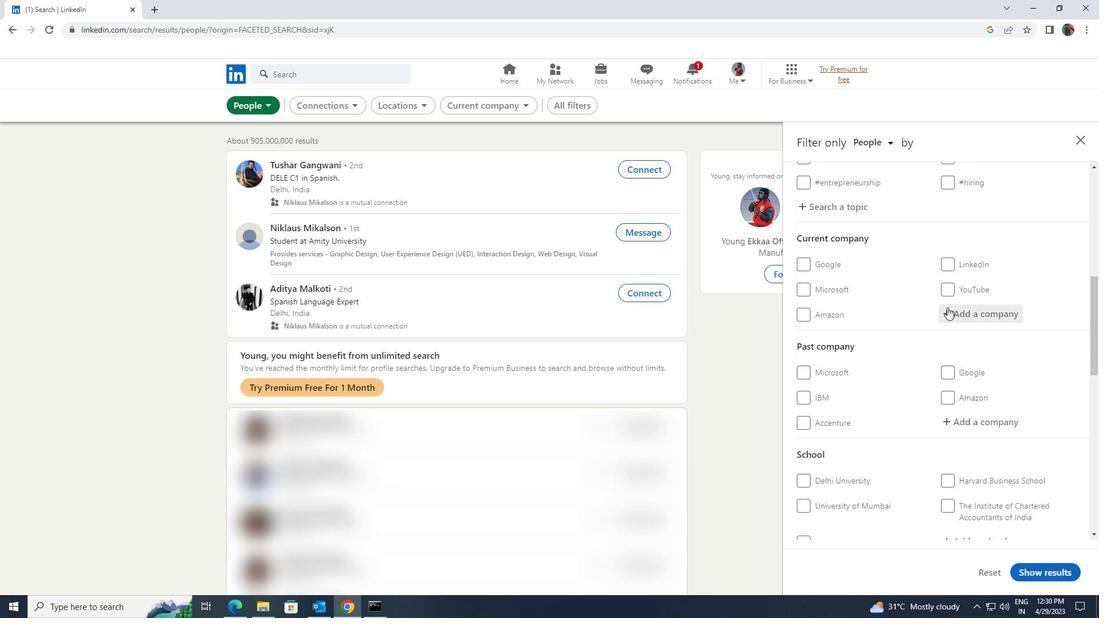 
Action: Key pressed <Key.shift>PUNJAB<Key.space><Key.shift>NATIONAL
Screenshot: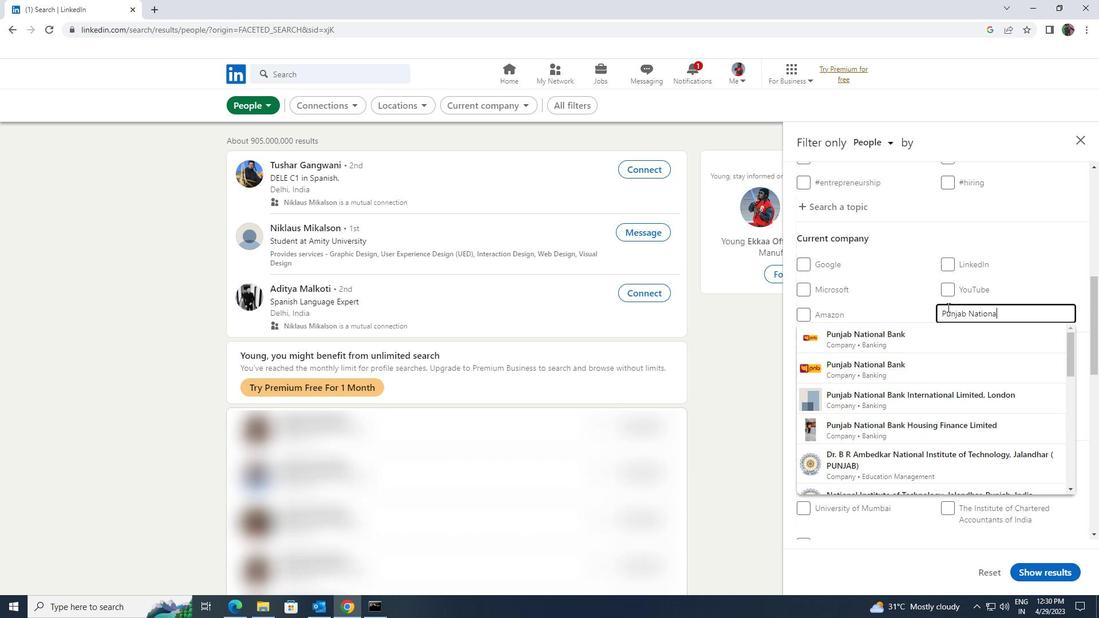 
Action: Mouse moved to (941, 335)
Screenshot: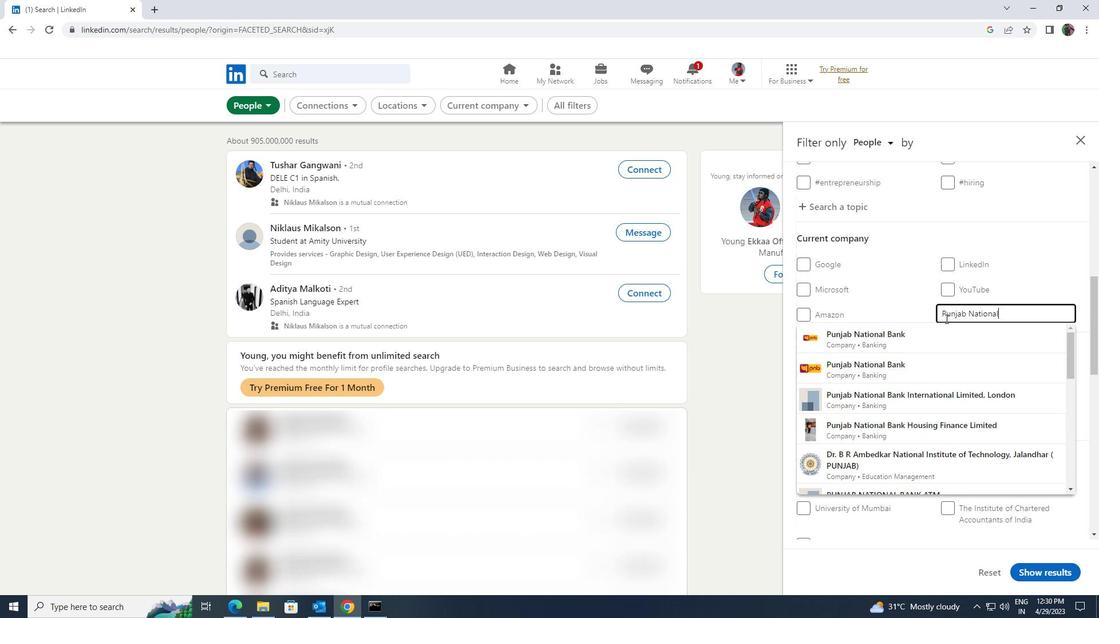 
Action: Mouse pressed left at (941, 335)
Screenshot: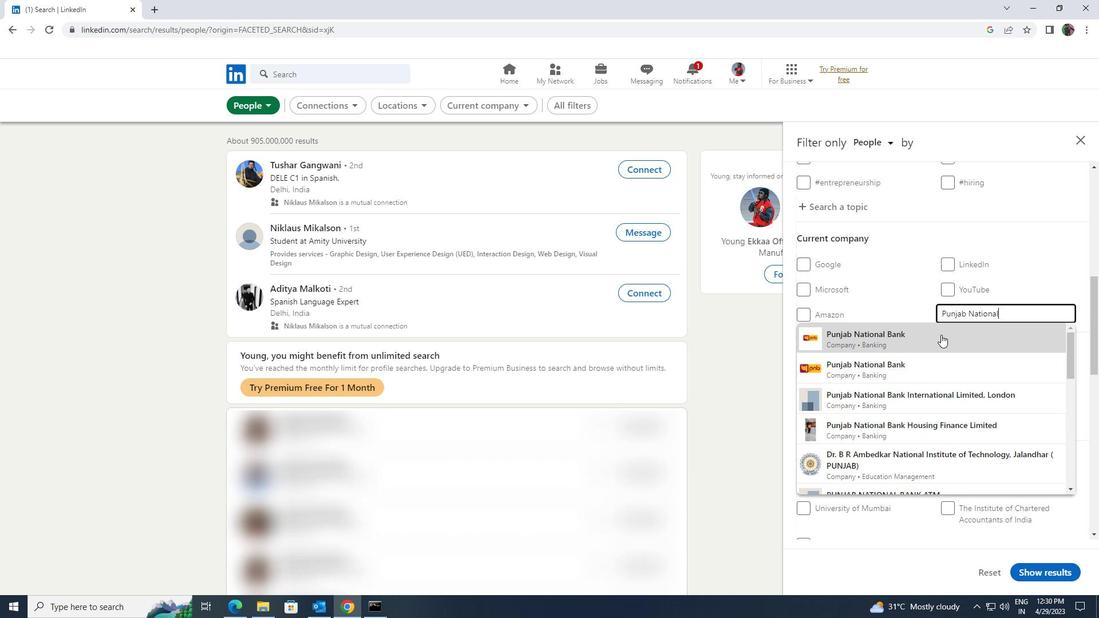 
Action: Mouse scrolled (941, 334) with delta (0, 0)
Screenshot: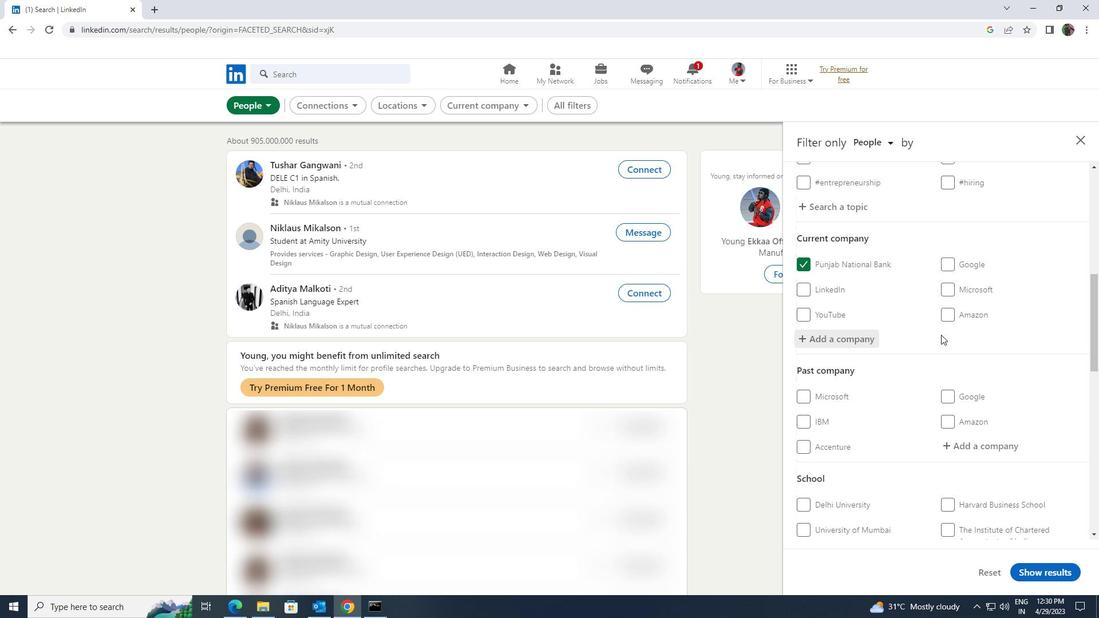 
Action: Mouse scrolled (941, 334) with delta (0, 0)
Screenshot: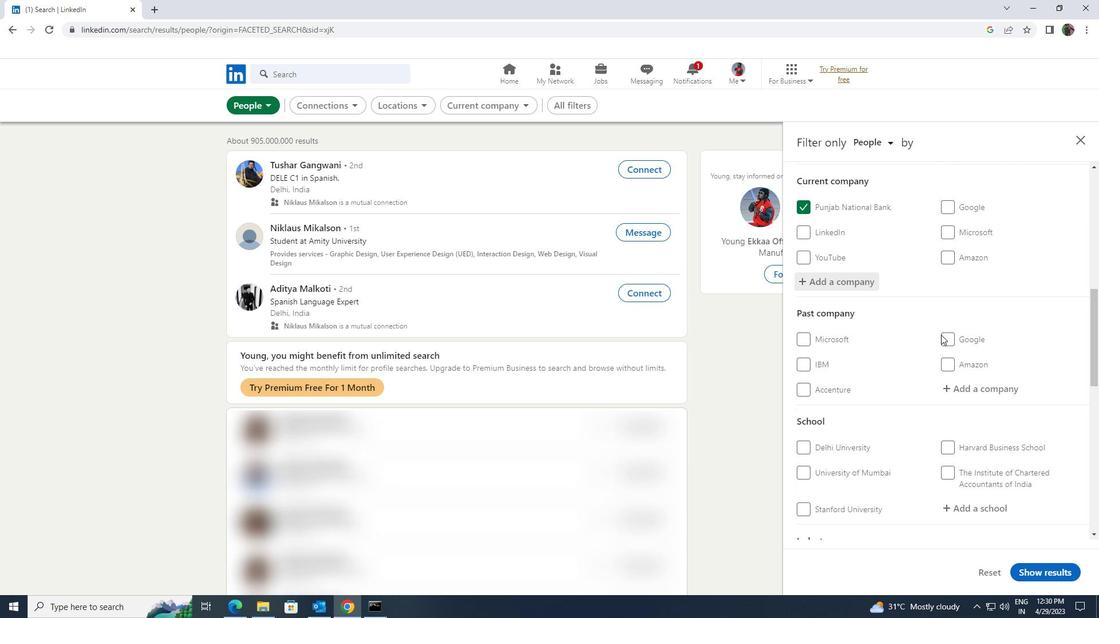 
Action: Mouse scrolled (941, 334) with delta (0, 0)
Screenshot: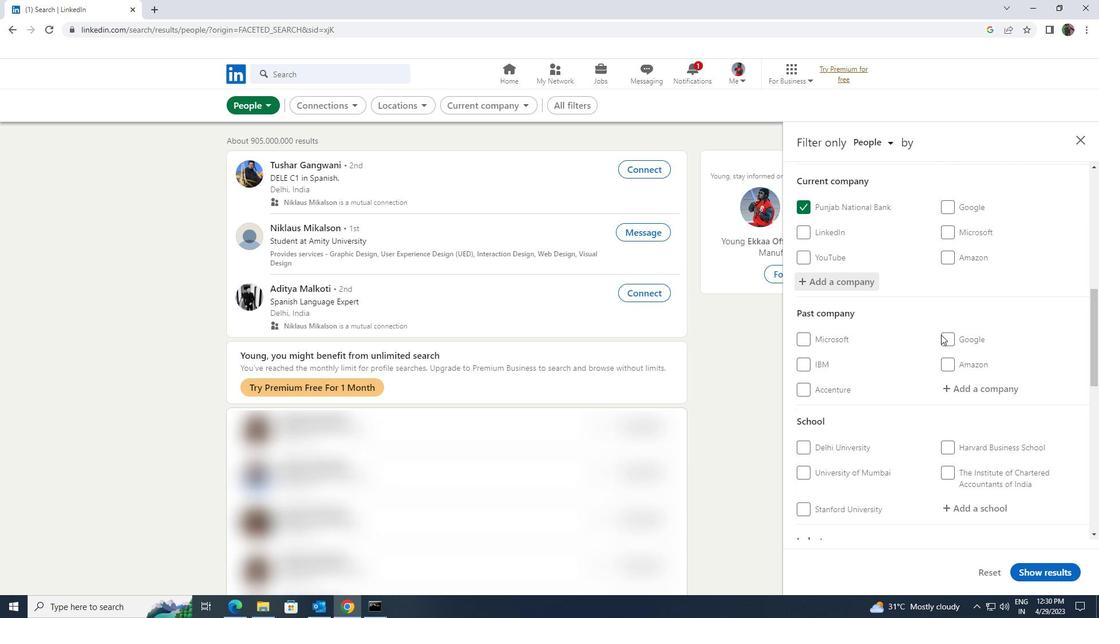 
Action: Mouse scrolled (941, 334) with delta (0, 0)
Screenshot: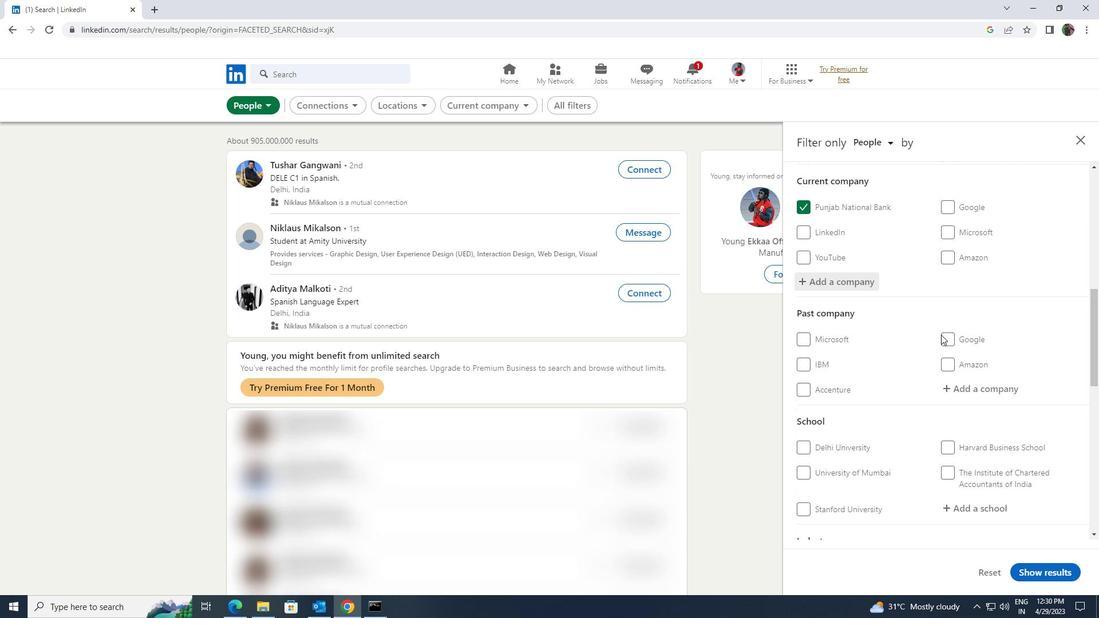 
Action: Mouse scrolled (941, 334) with delta (0, 0)
Screenshot: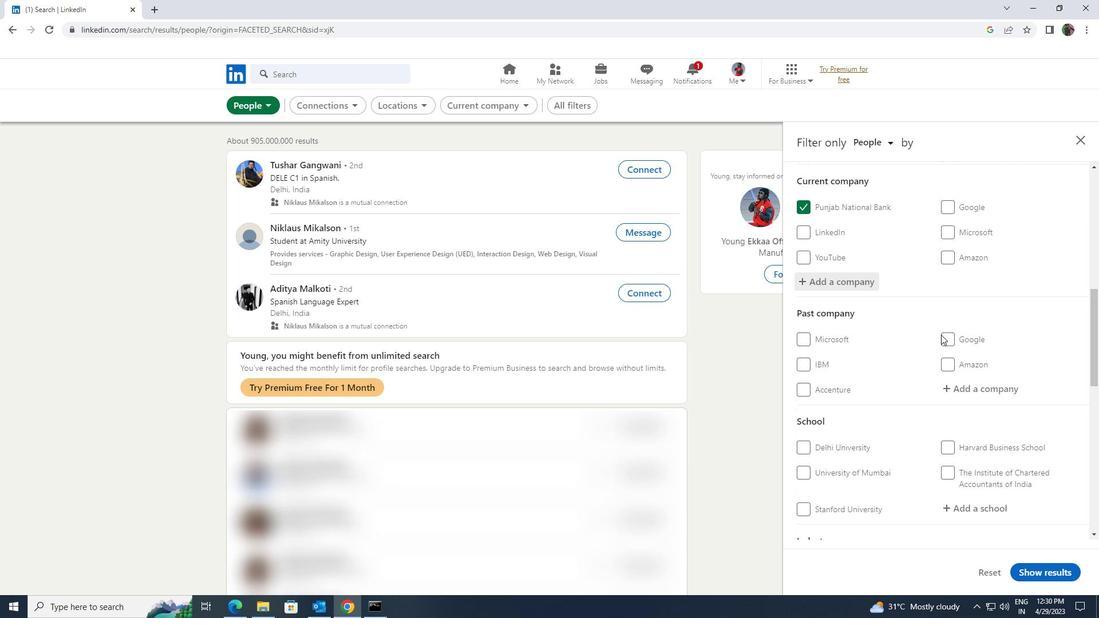 
Action: Mouse moved to (973, 355)
Screenshot: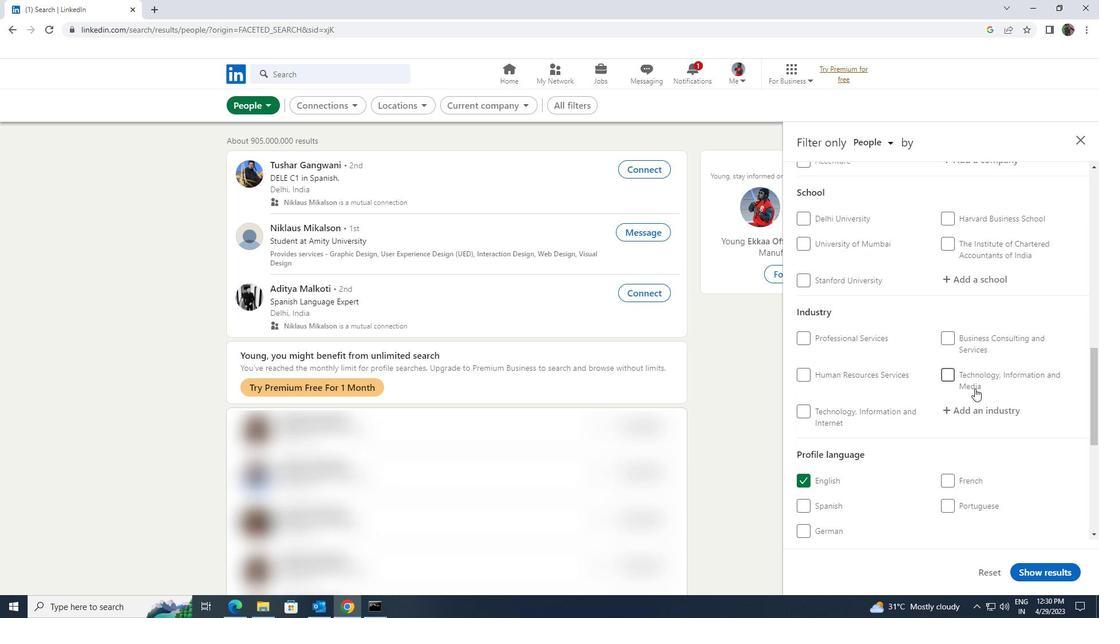 
Action: Mouse scrolled (973, 356) with delta (0, 0)
Screenshot: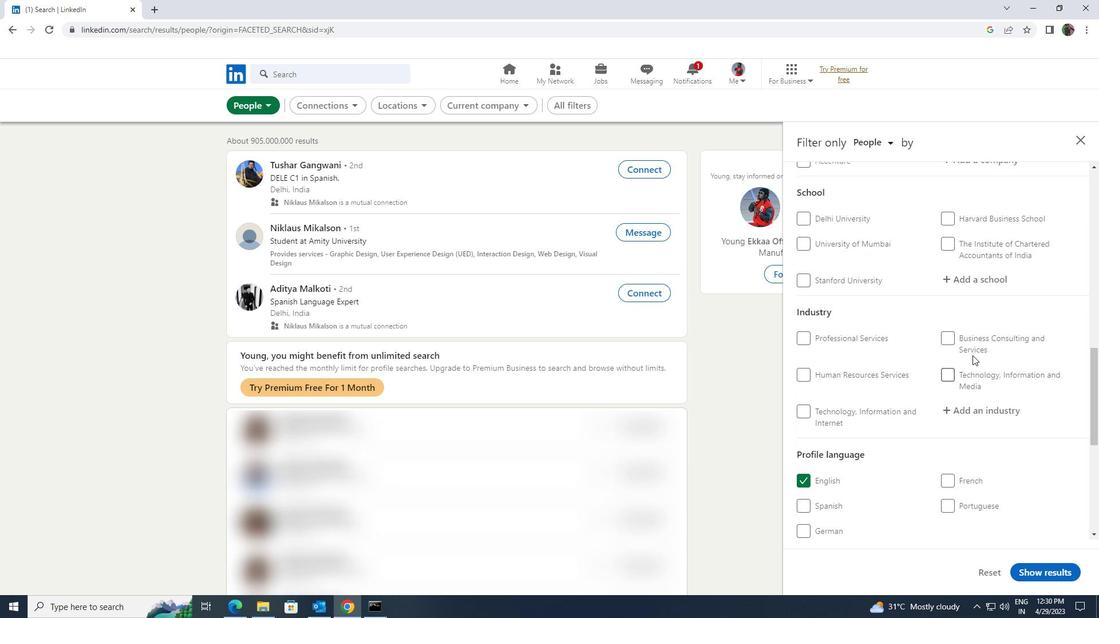 
Action: Mouse moved to (975, 338)
Screenshot: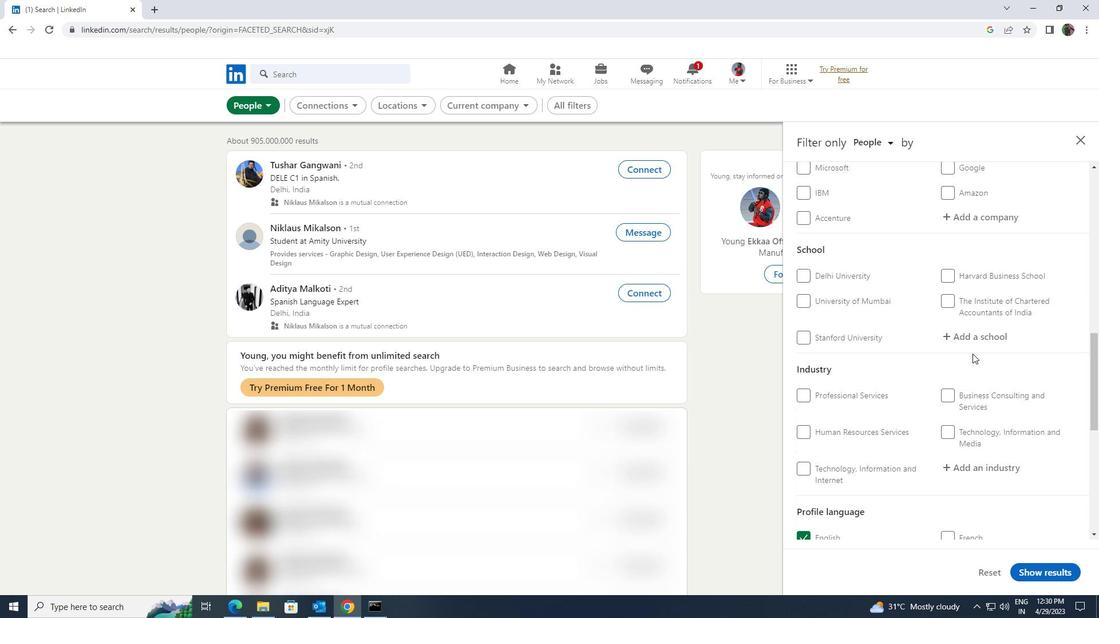 
Action: Mouse pressed left at (975, 338)
Screenshot: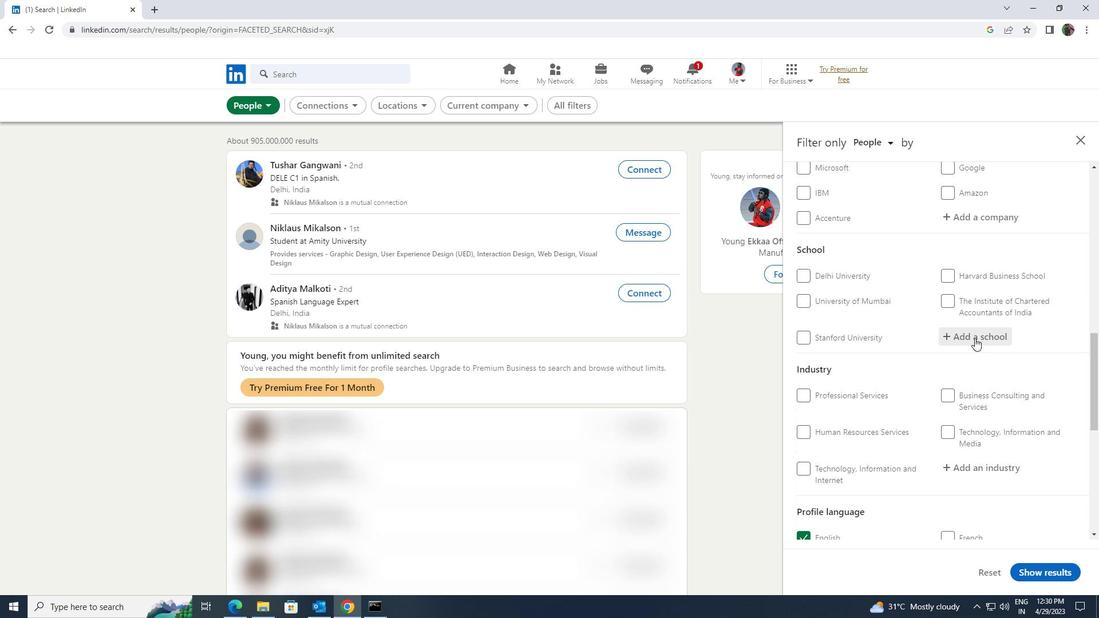 
Action: Key pressed <Key.shift>SHAM<Key.backspace>N
Screenshot: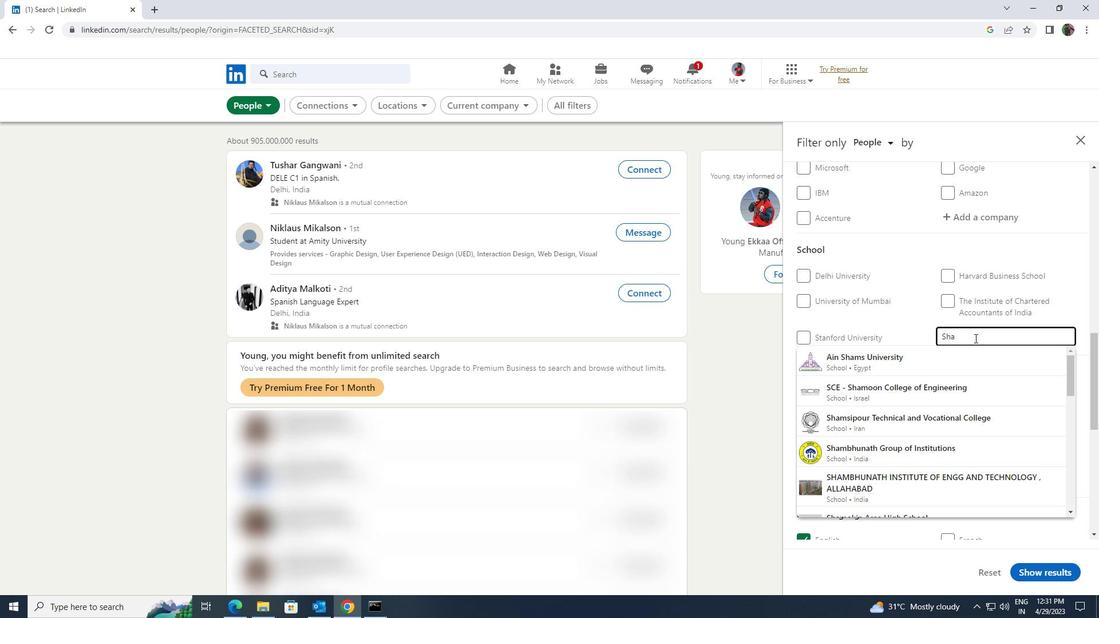 
Action: Mouse moved to (973, 354)
Screenshot: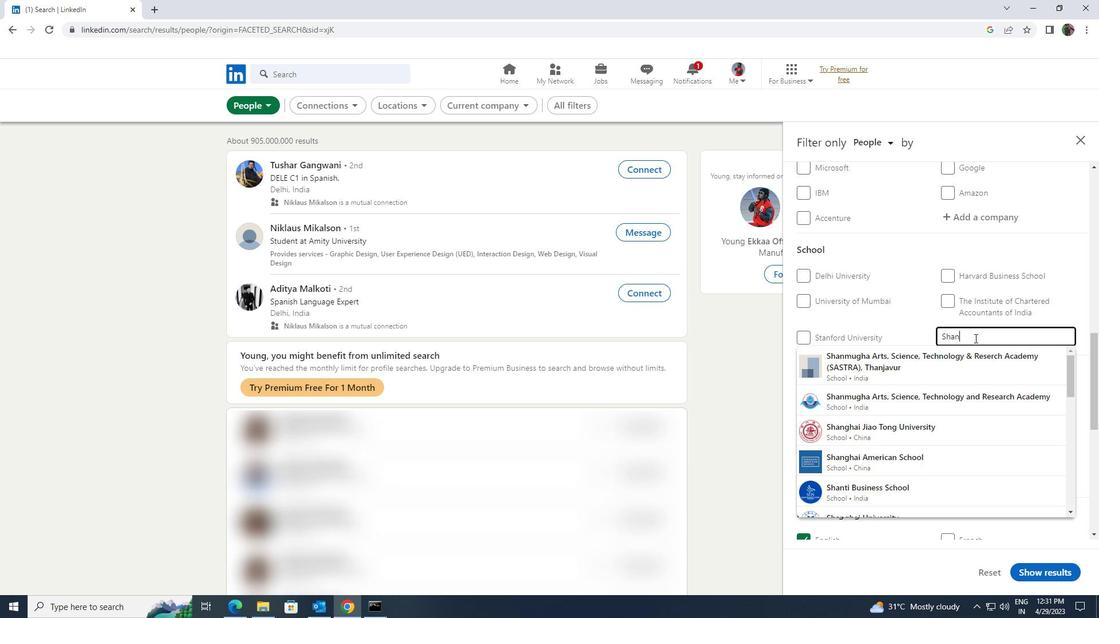 
Action: Mouse pressed left at (973, 354)
Screenshot: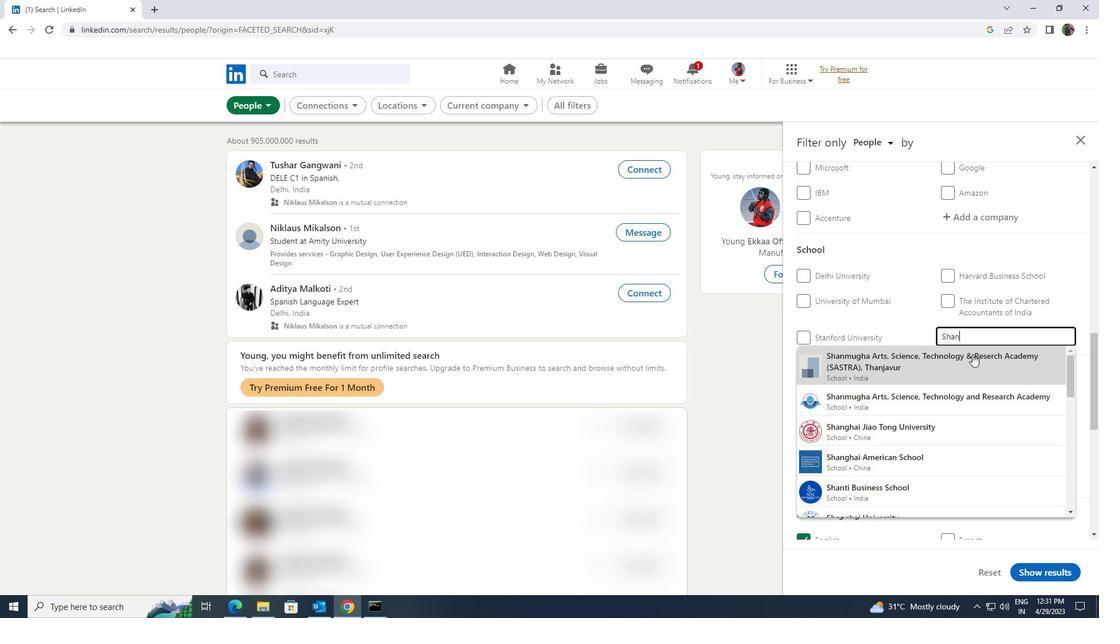 
Action: Mouse moved to (973, 355)
Screenshot: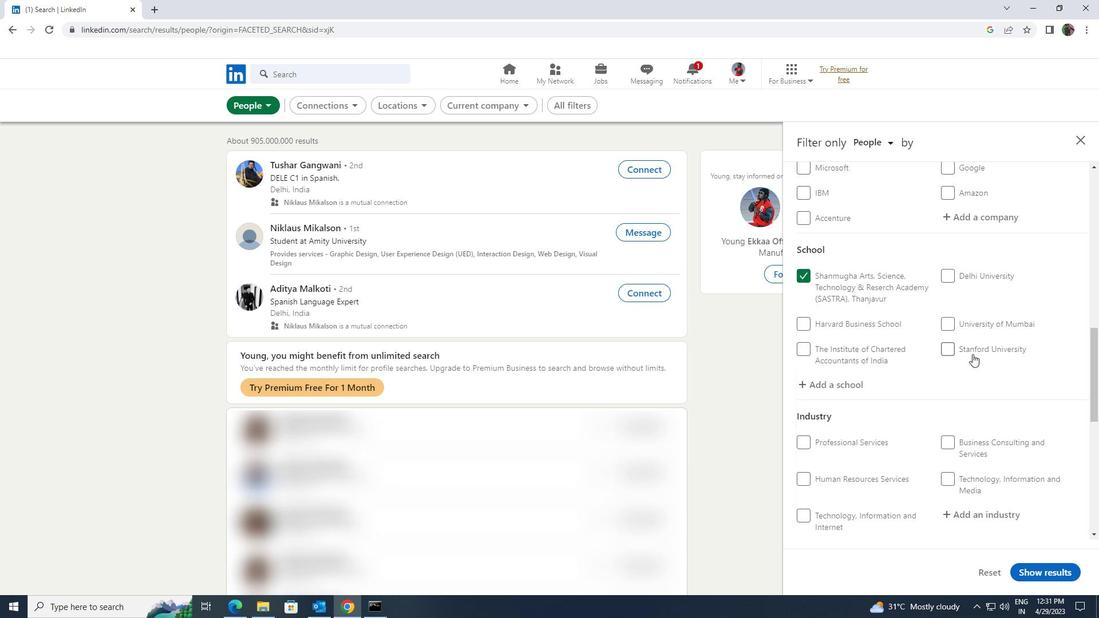 
Action: Mouse scrolled (973, 354) with delta (0, 0)
Screenshot: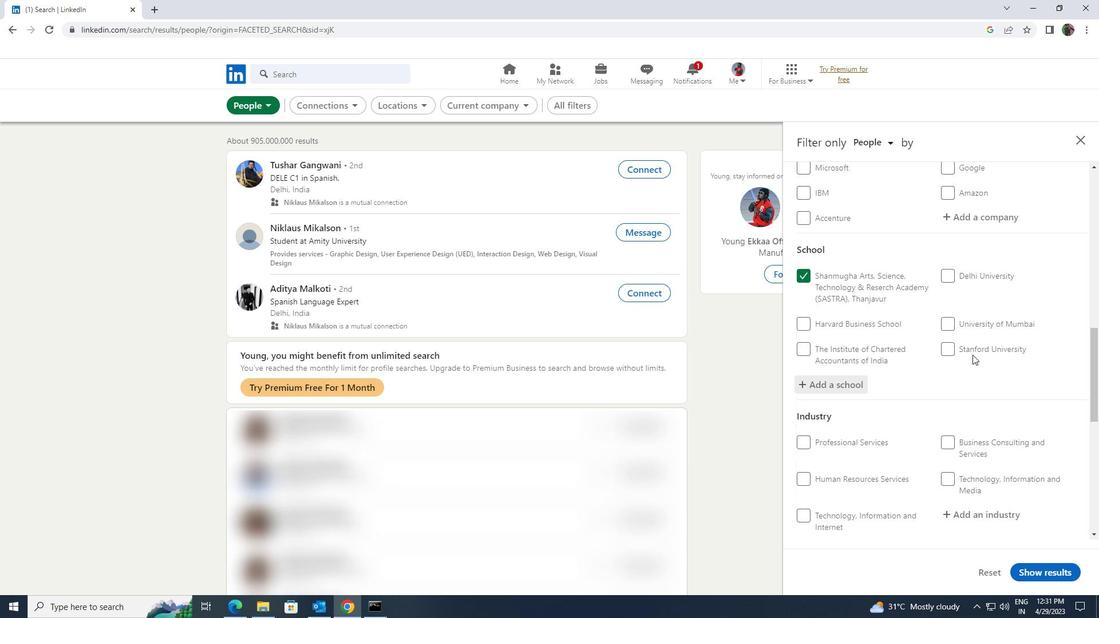 
Action: Mouse scrolled (973, 354) with delta (0, 0)
Screenshot: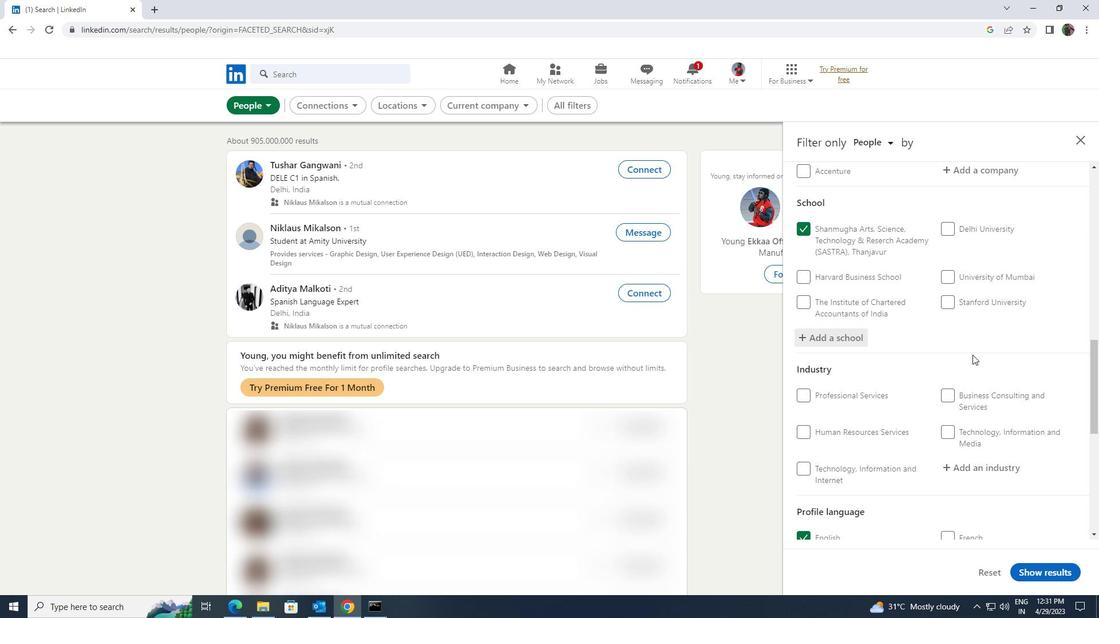 
Action: Mouse scrolled (973, 354) with delta (0, 0)
Screenshot: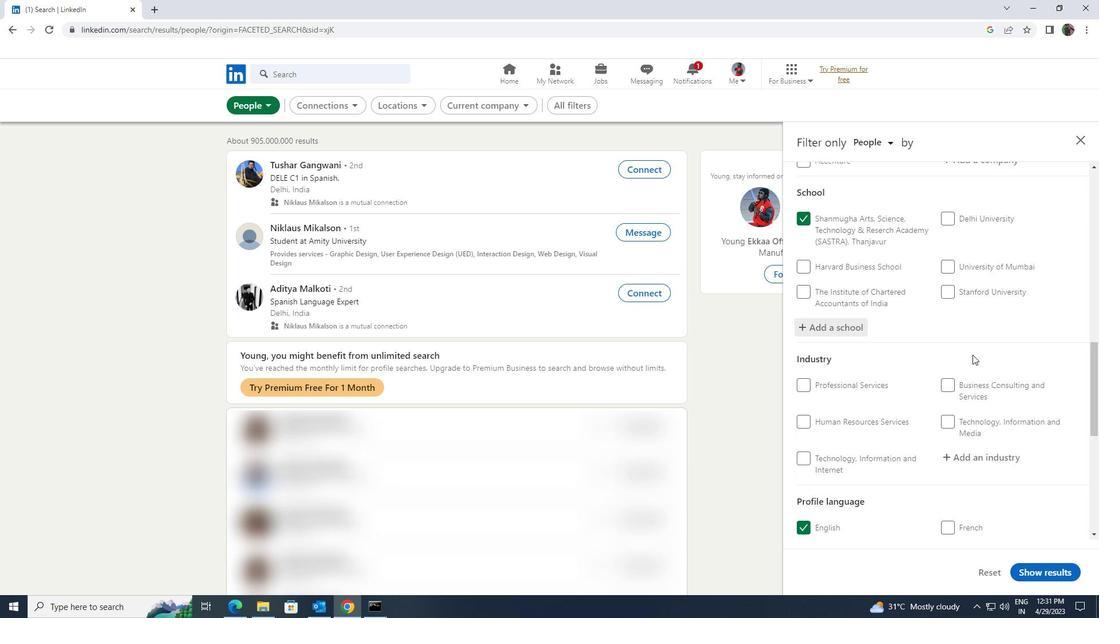 
Action: Mouse moved to (972, 343)
Screenshot: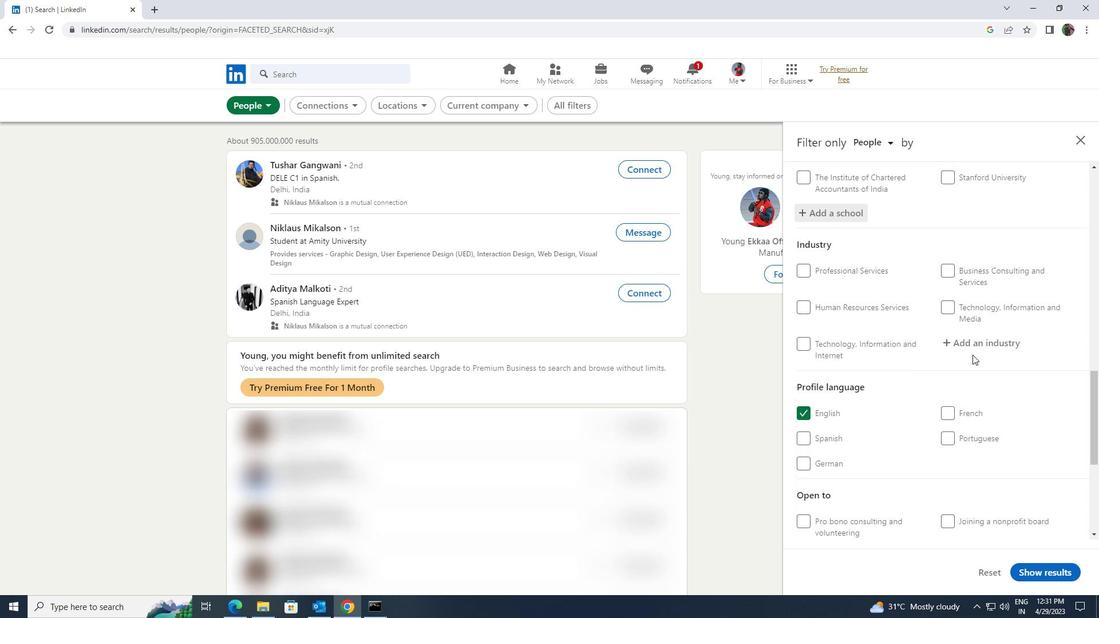 
Action: Mouse pressed left at (972, 343)
Screenshot: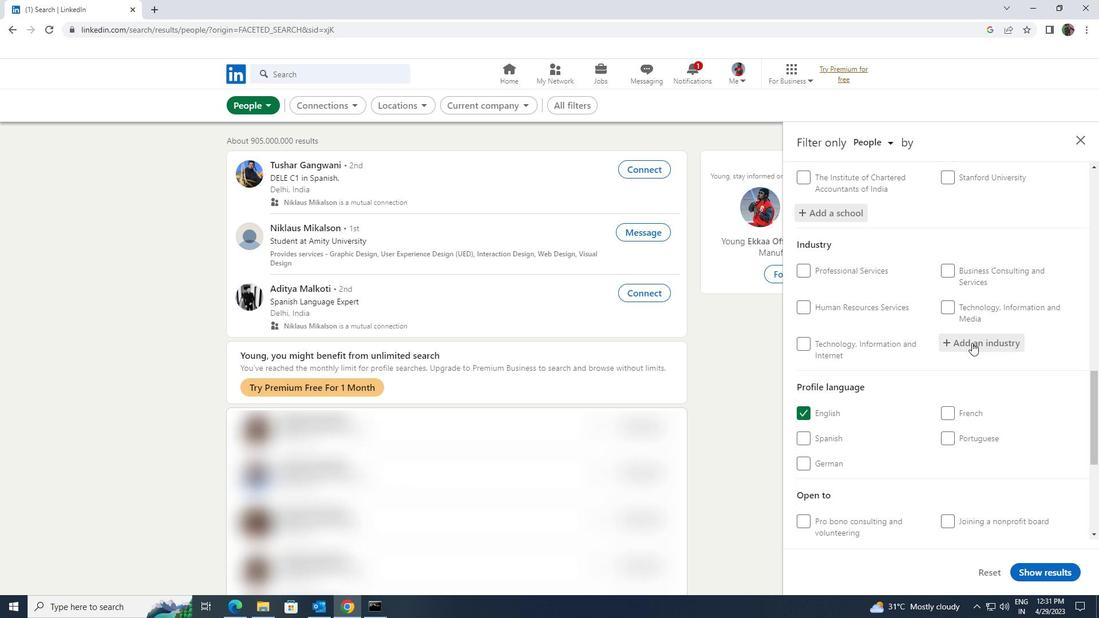 
Action: Key pressed <Key.shift><Key.shift>BIOTEC
Screenshot: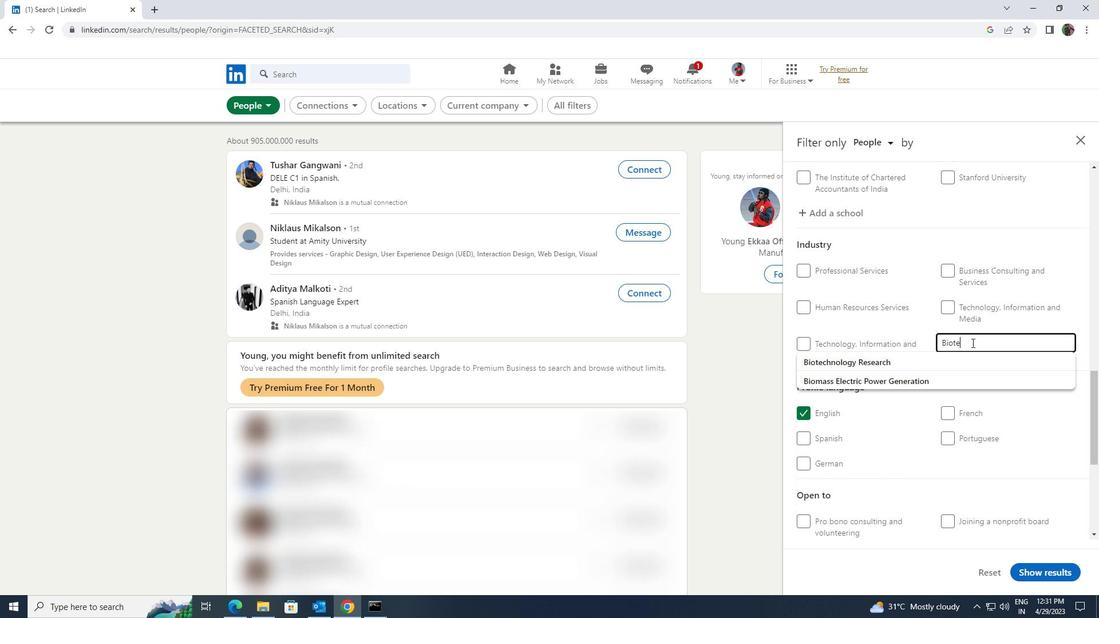 
Action: Mouse moved to (968, 355)
Screenshot: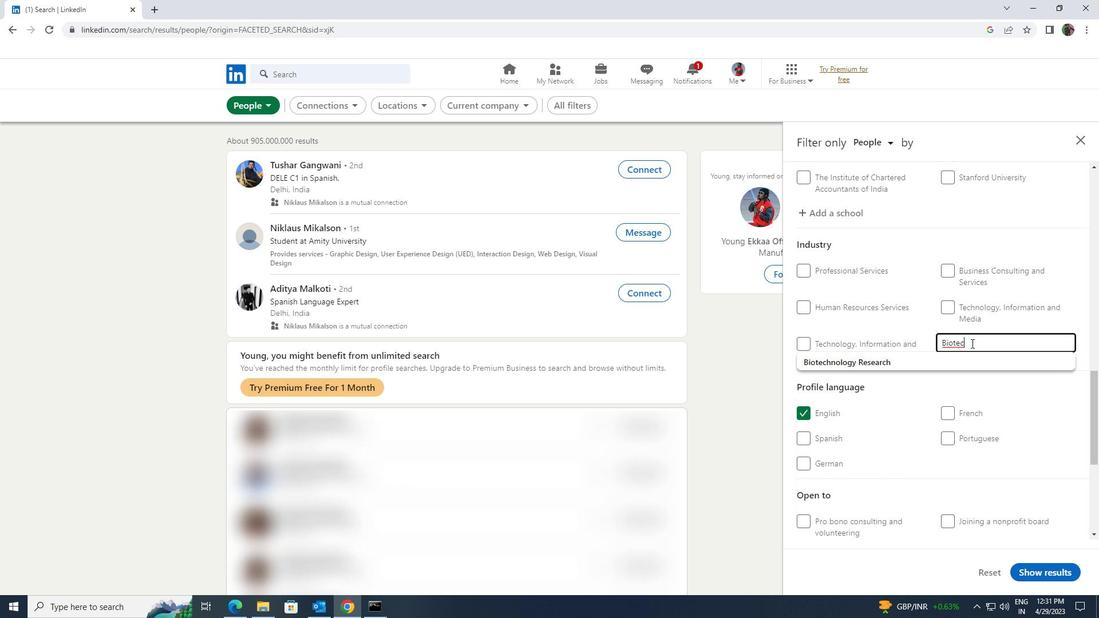 
Action: Mouse pressed left at (968, 355)
Screenshot: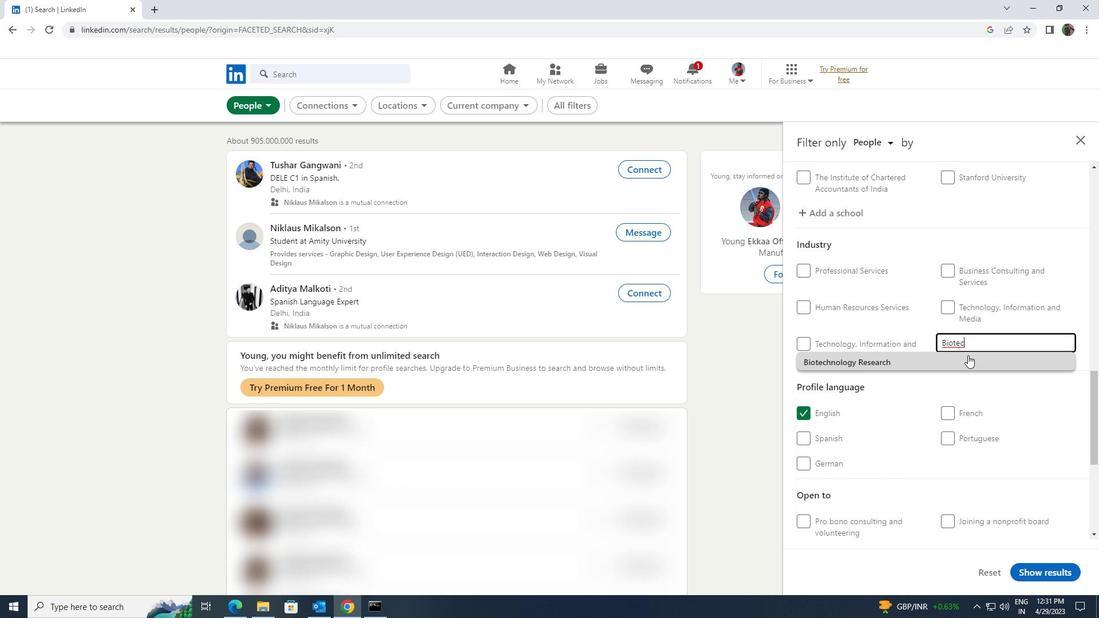 
Action: Mouse scrolled (968, 355) with delta (0, 0)
Screenshot: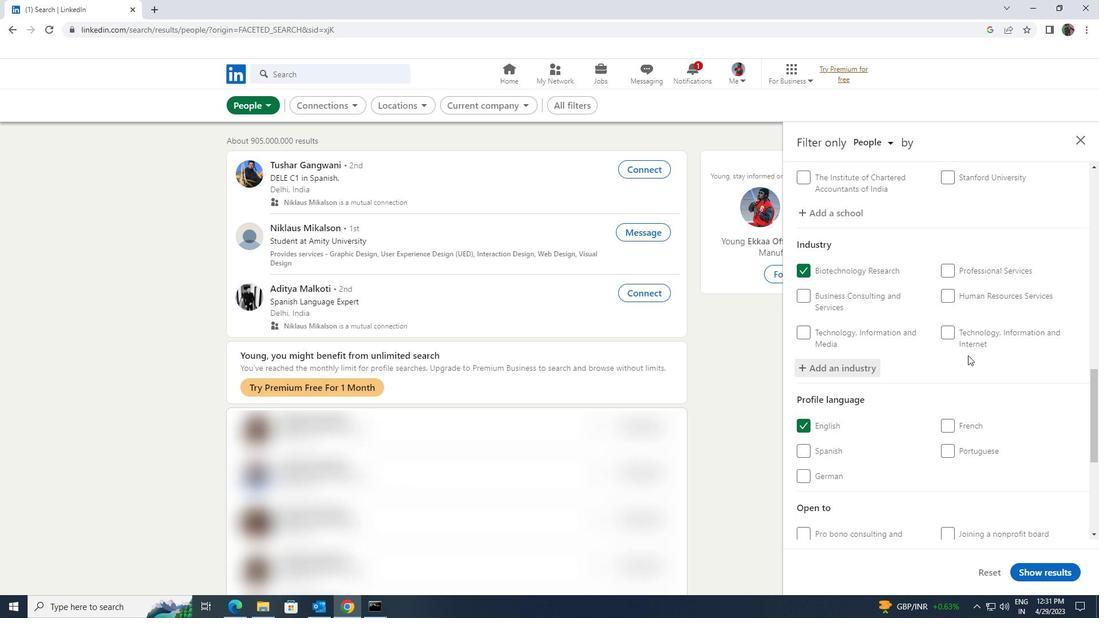
Action: Mouse scrolled (968, 355) with delta (0, 0)
Screenshot: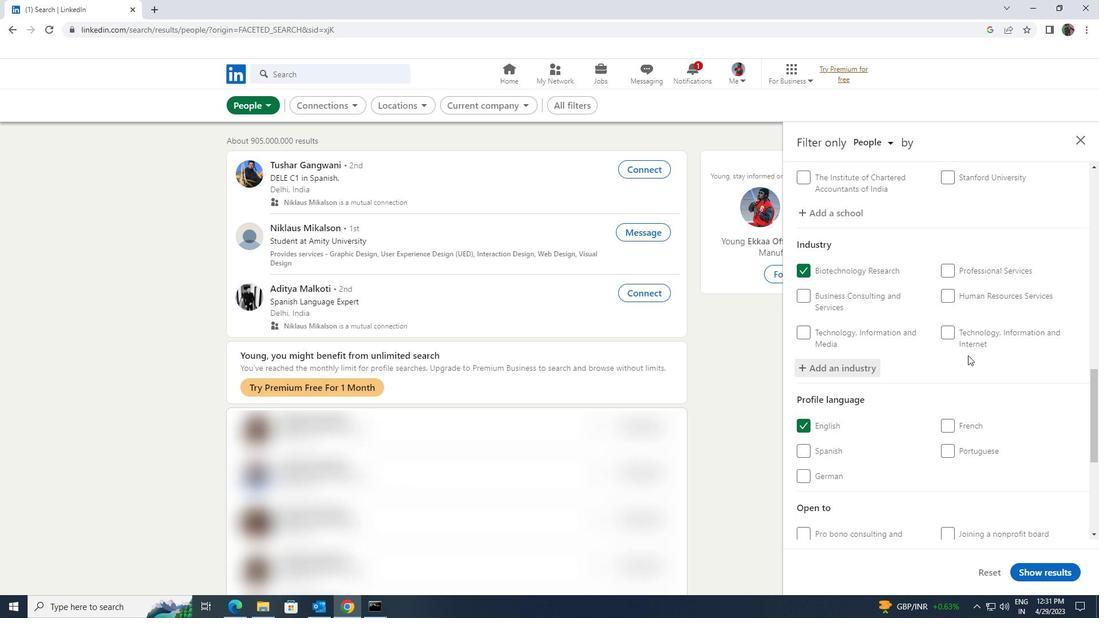 
Action: Mouse scrolled (968, 355) with delta (0, 0)
Screenshot: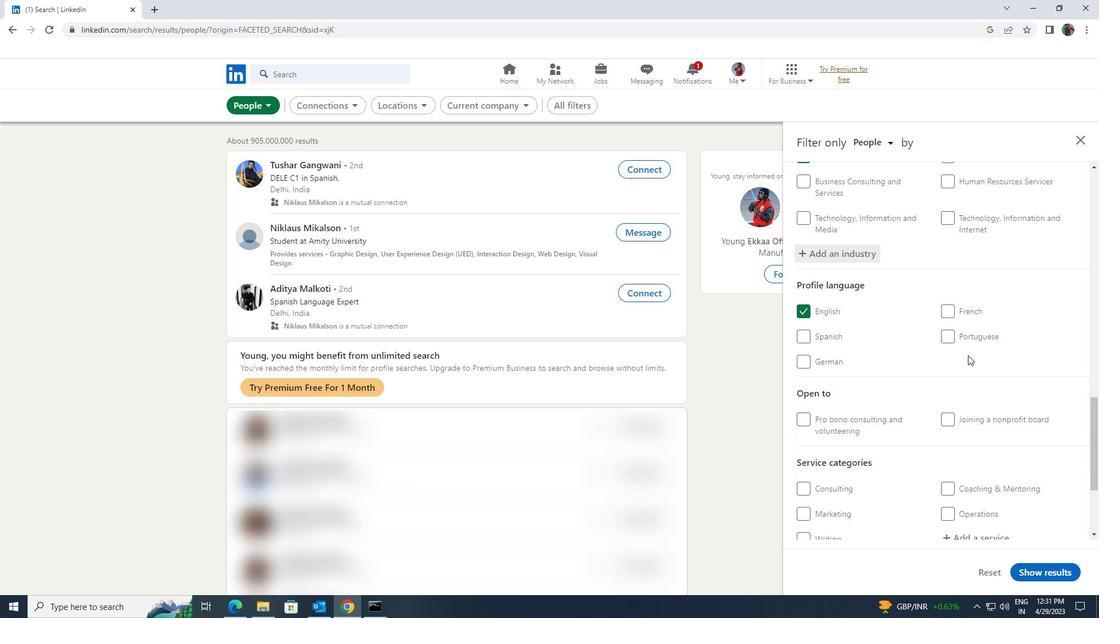 
Action: Mouse scrolled (968, 355) with delta (0, 0)
Screenshot: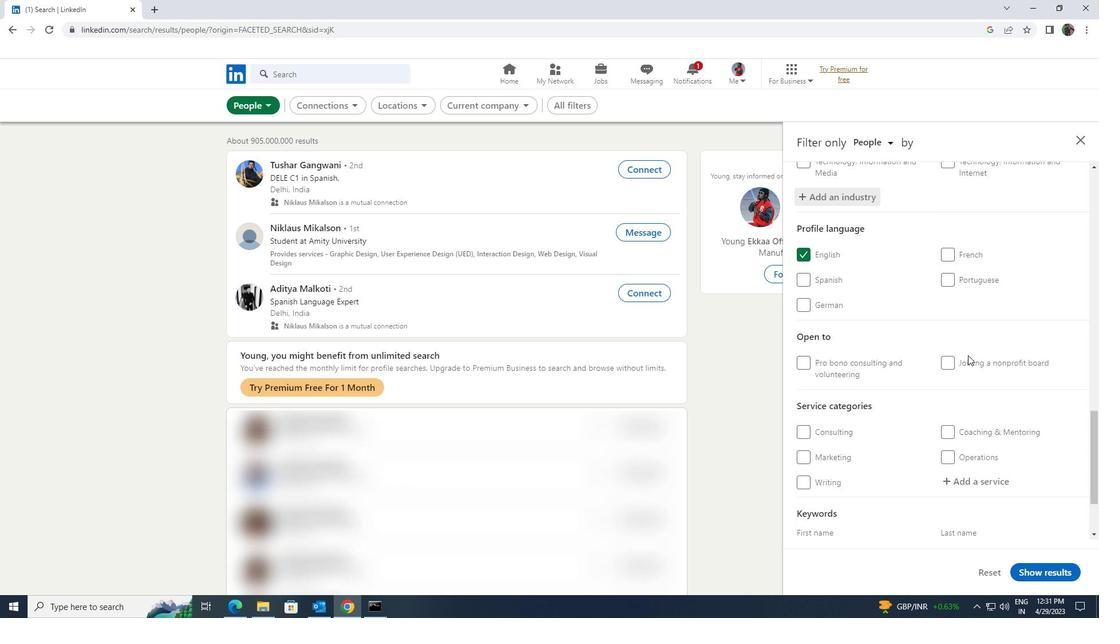 
Action: Mouse scrolled (968, 355) with delta (0, 0)
Screenshot: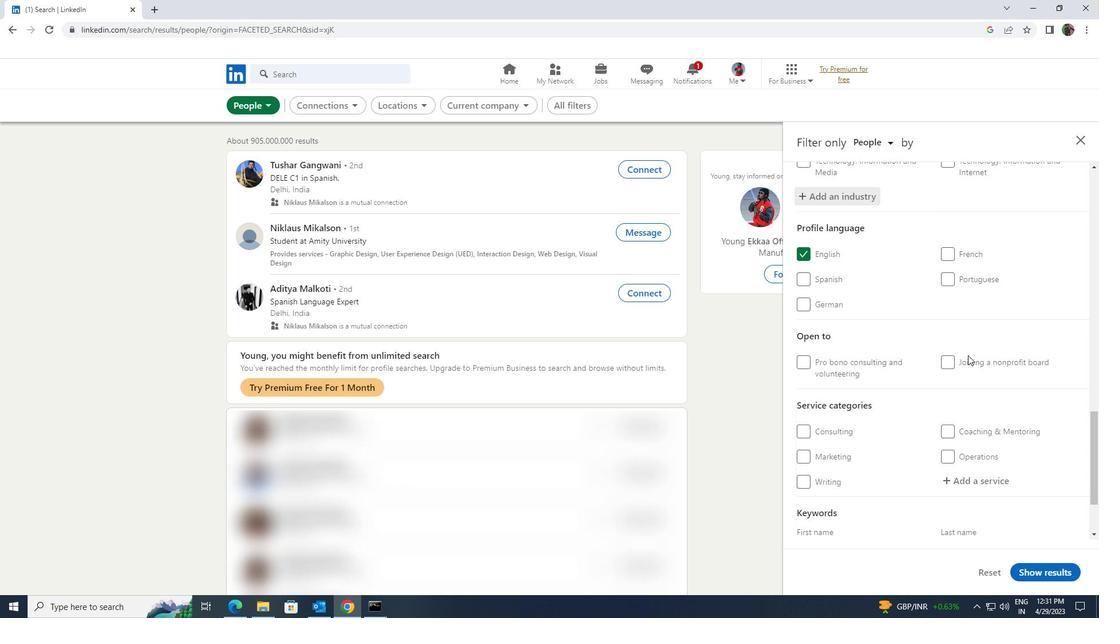 
Action: Mouse moved to (971, 374)
Screenshot: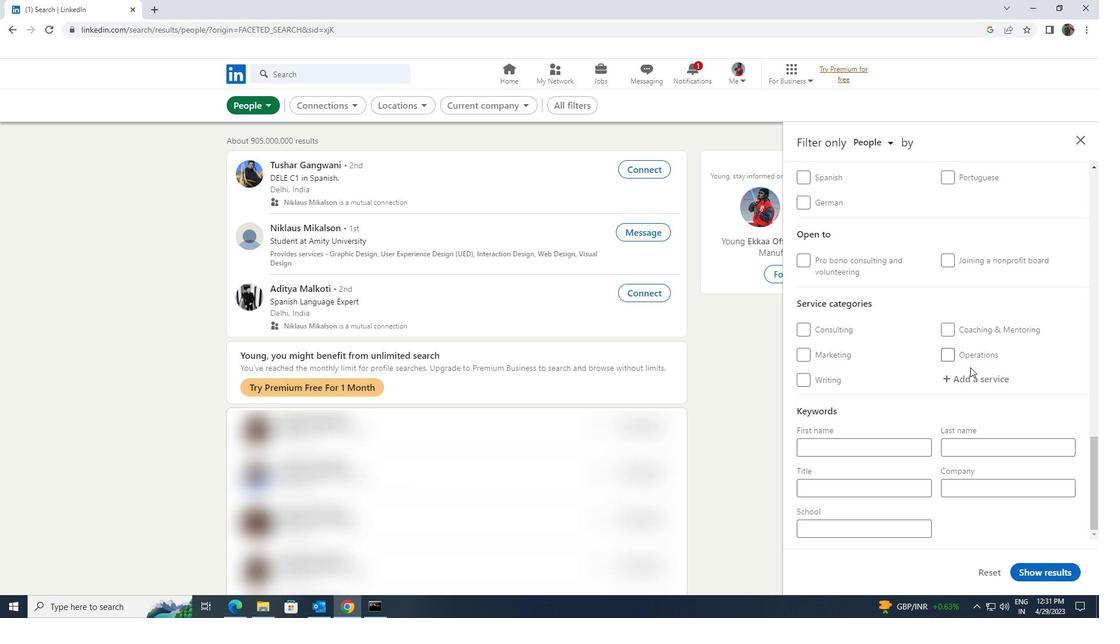 
Action: Mouse pressed left at (971, 374)
Screenshot: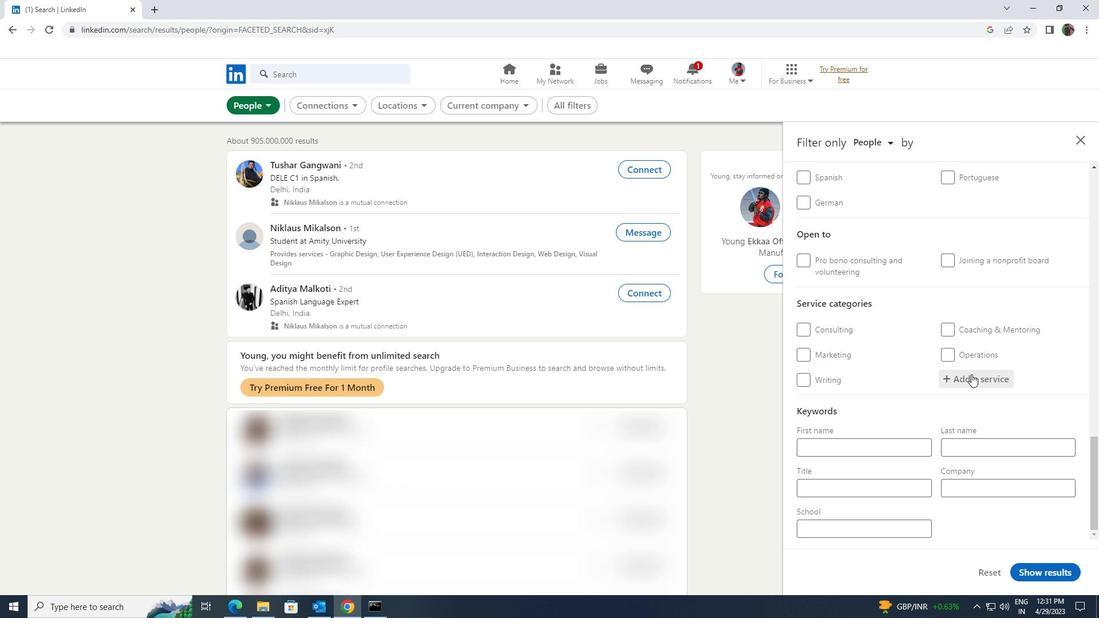 
Action: Key pressed <Key.shift>USER<Key.space><Key.shift>EXP
Screenshot: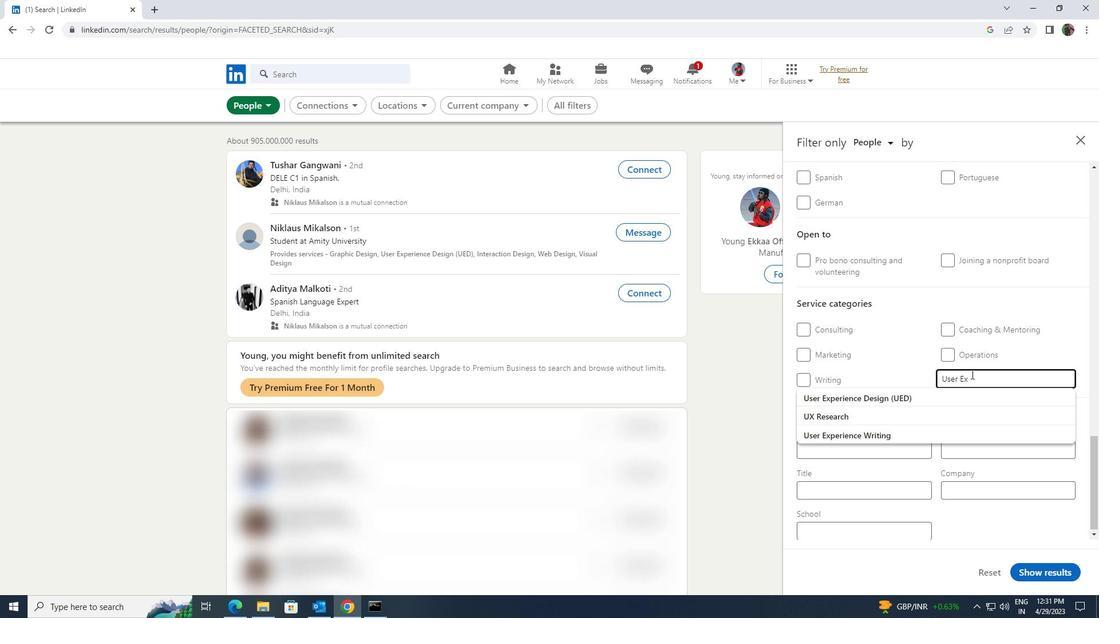 
Action: Mouse moved to (958, 425)
Screenshot: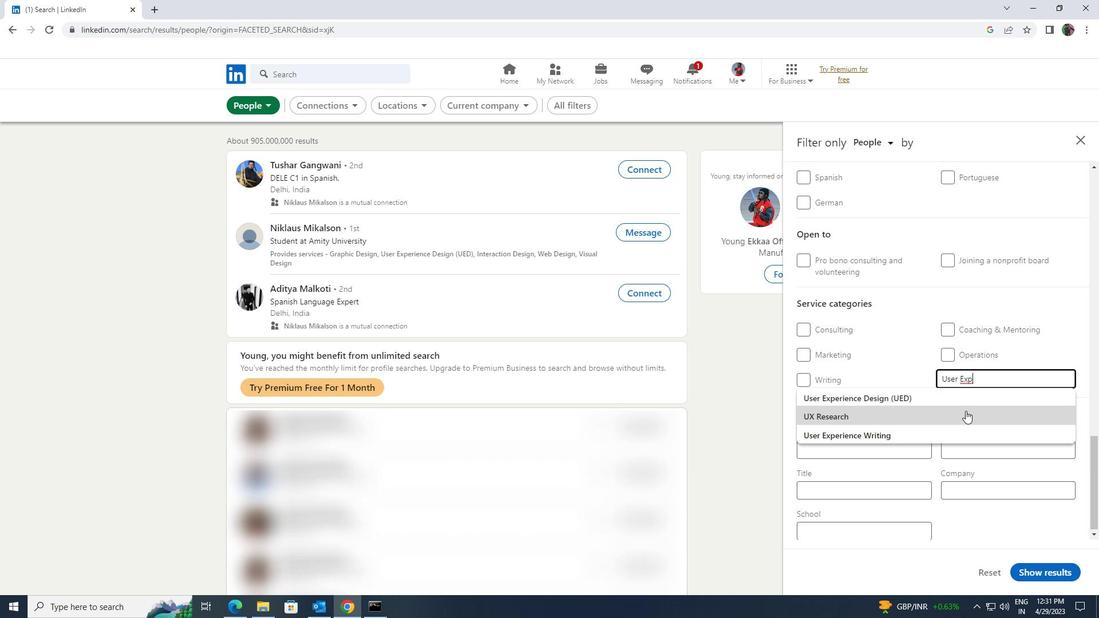 
Action: Mouse pressed left at (958, 425)
Screenshot: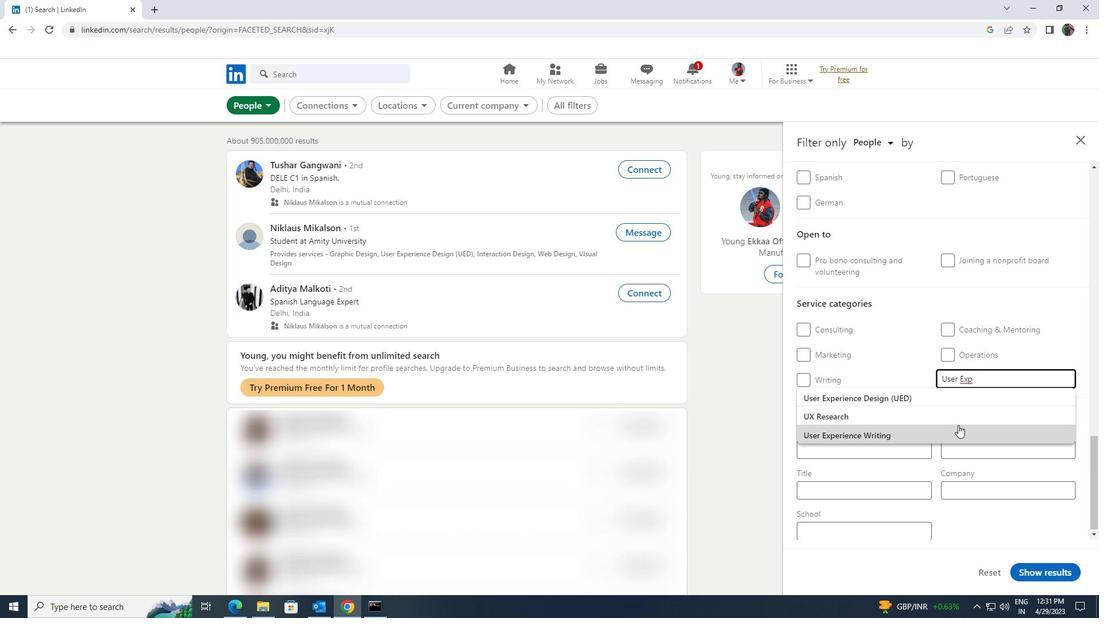 
Action: Mouse scrolled (958, 424) with delta (0, 0)
Screenshot: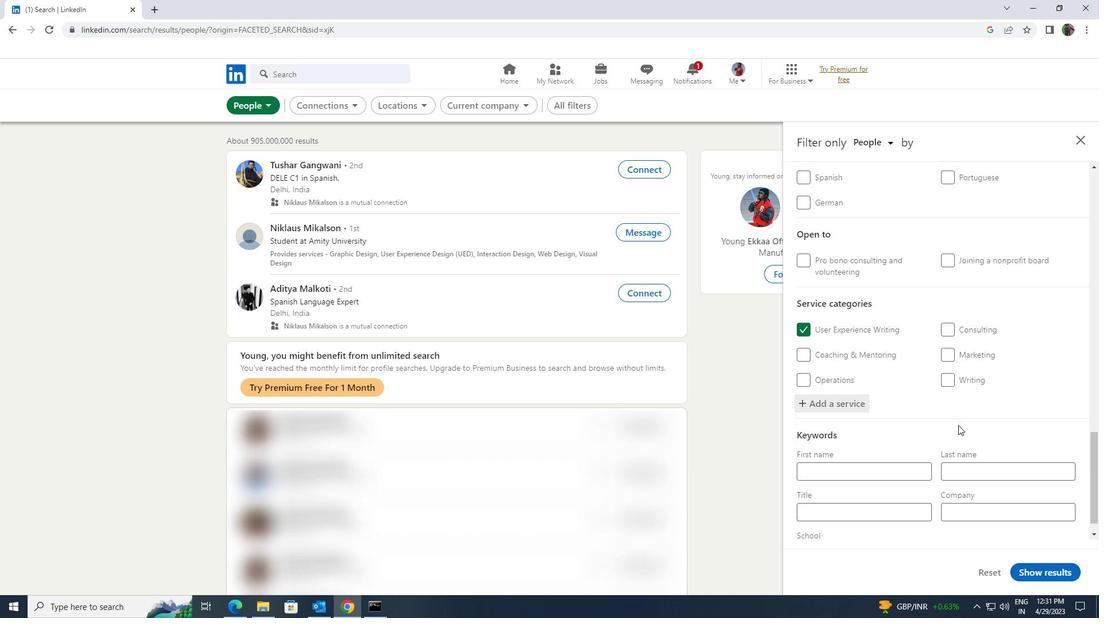 
Action: Mouse moved to (919, 482)
Screenshot: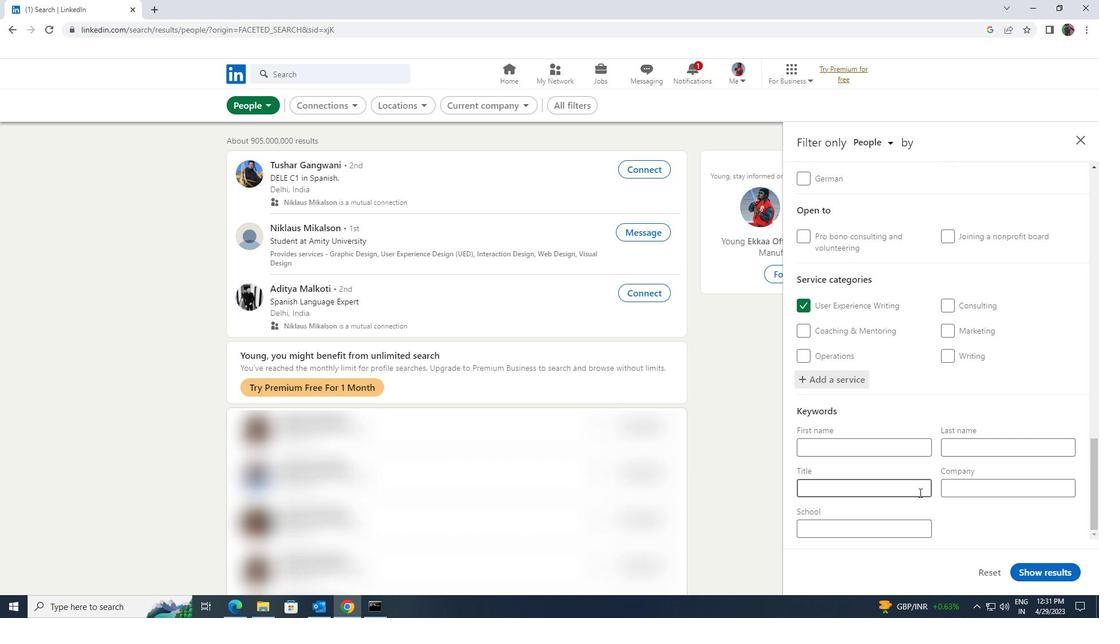 
Action: Mouse pressed left at (919, 482)
Screenshot: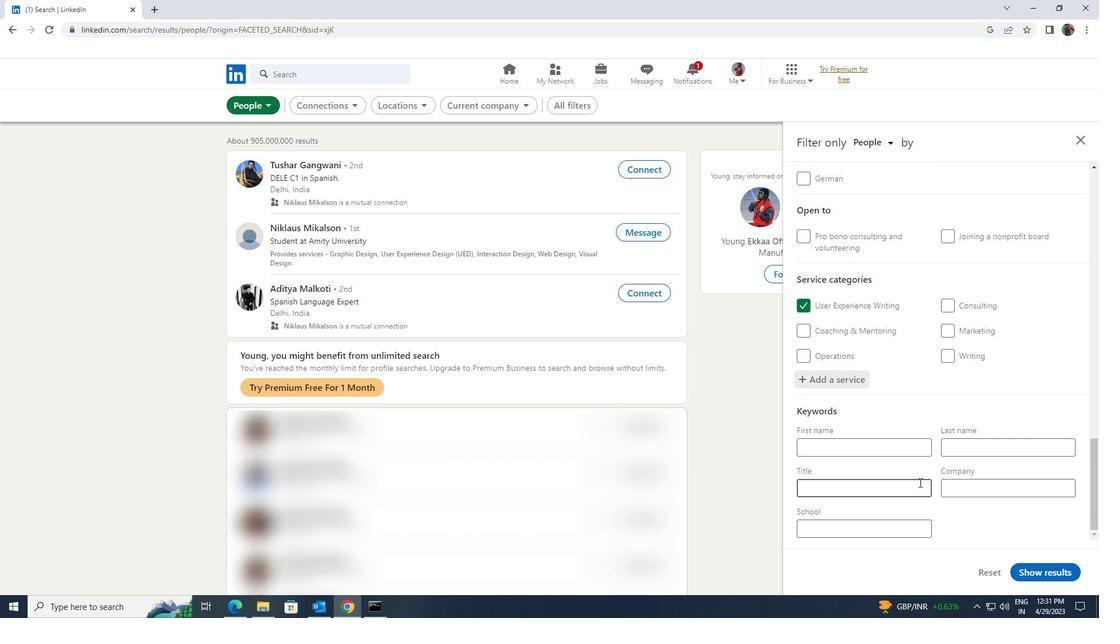 
Action: Key pressed <Key.shift><Key.shift><Key.shift><Key.shift><Key.shift><Key.shift><Key.shift><Key.shift><Key.shift><Key.shift><Key.shift><Key.shift><Key.shift><Key.shift>CUSTOMER<Key.space><Key.shift>SUPPORT
Screenshot: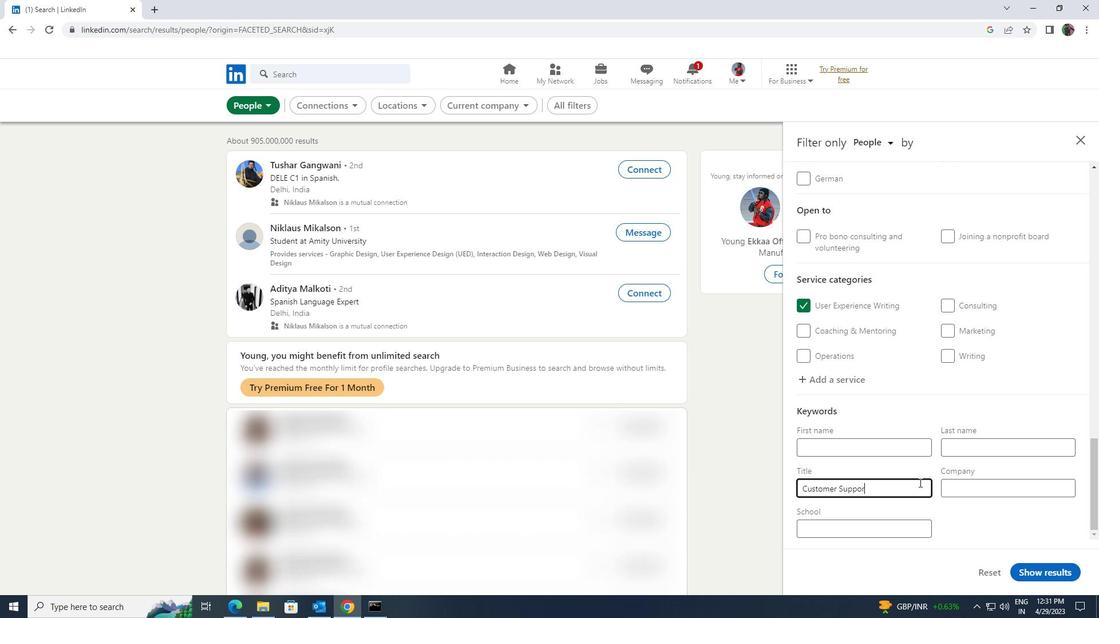 
Action: Mouse moved to (1028, 567)
Screenshot: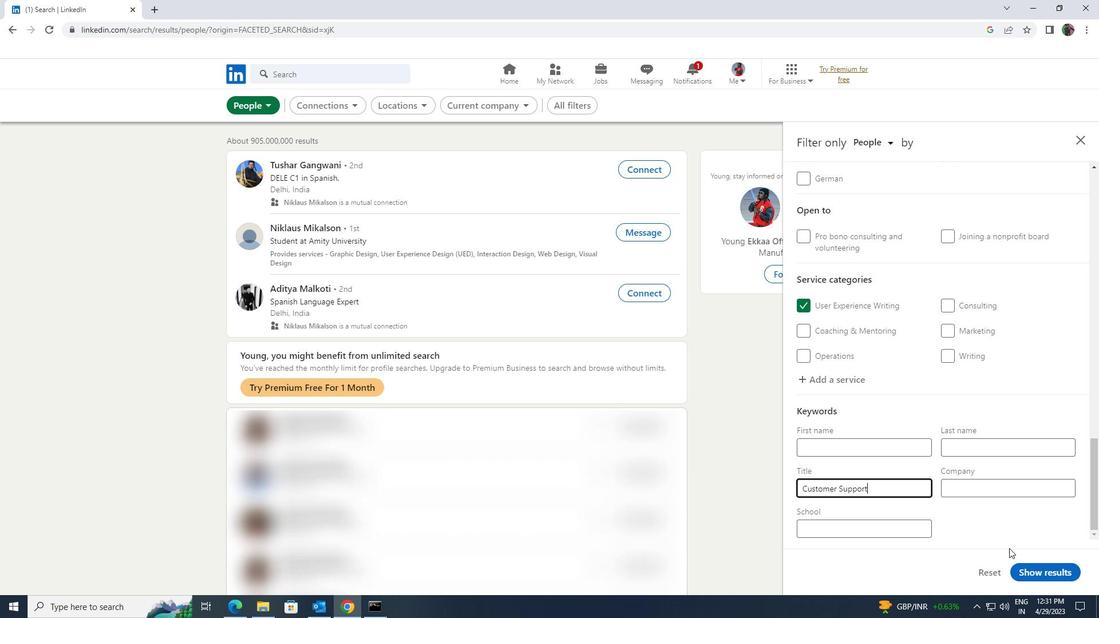 
Action: Mouse pressed left at (1028, 567)
Screenshot: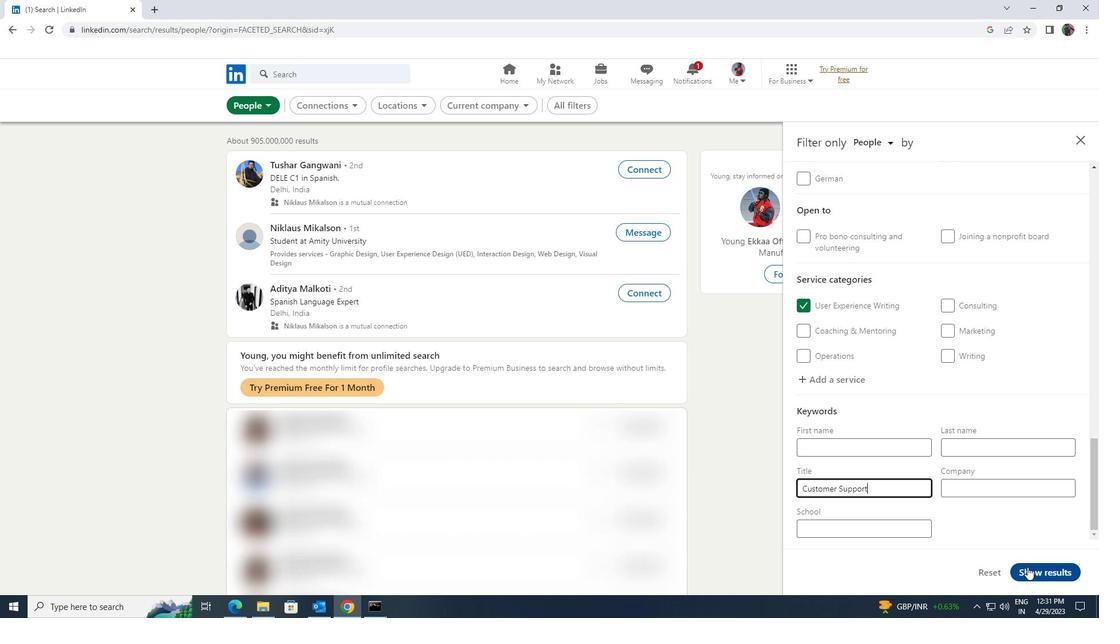 
